 Task: Add an event with the title Casual Webinar: Content Marketing Best Practices, date '2024/03/25', time 8:30 AM to 10:30 AM, logged in from the account softage.10@softage.netand send the event invitation to softage.3@softage.net and softage.4@softage.net. Set a reminder for the event 15 minutes before
Action: Mouse moved to (93, 114)
Screenshot: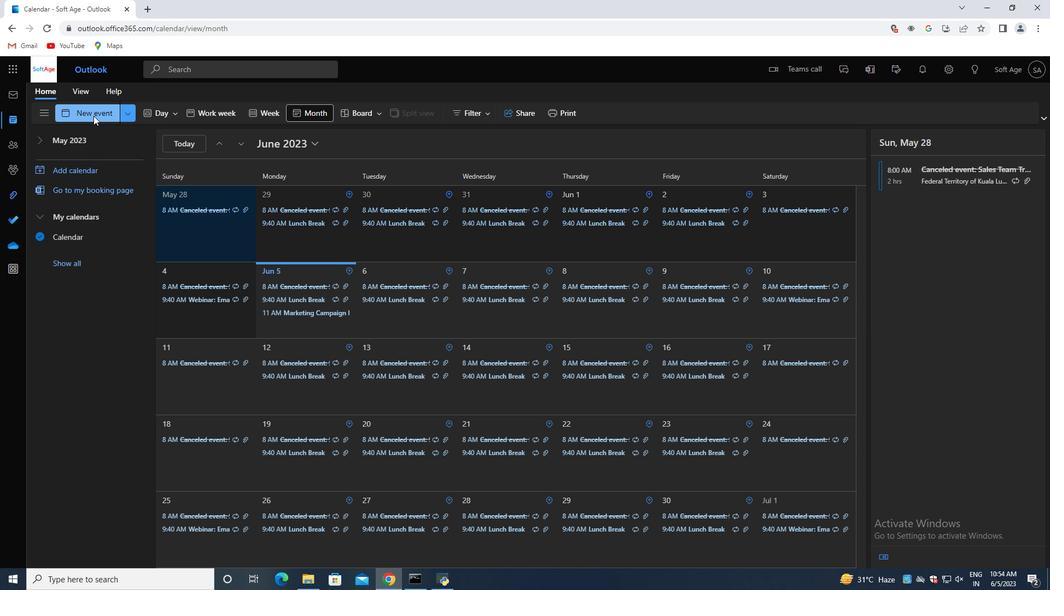 
Action: Mouse pressed left at (93, 114)
Screenshot: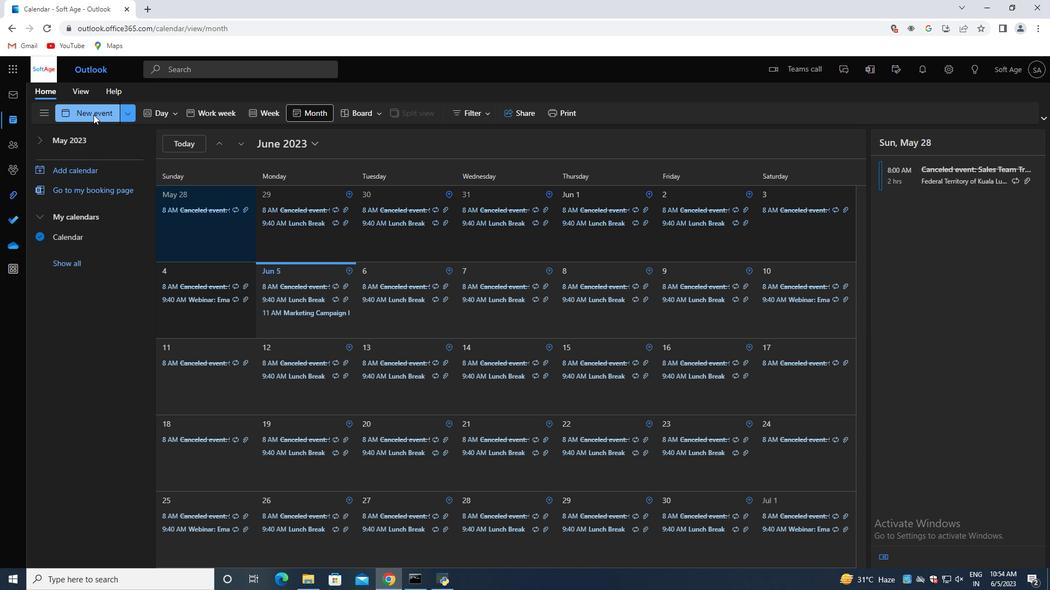 
Action: Mouse moved to (309, 180)
Screenshot: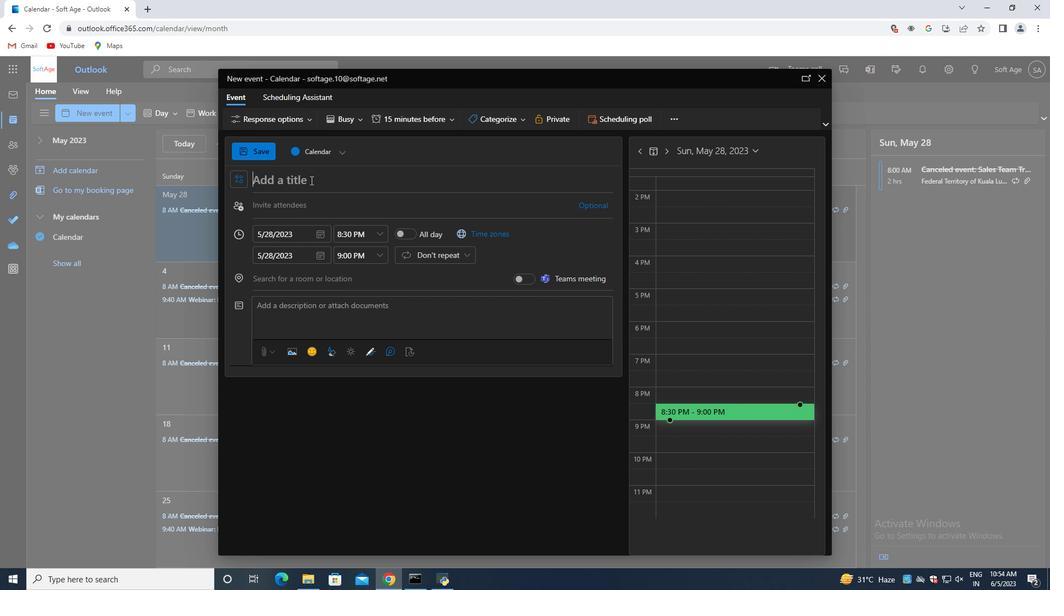 
Action: Mouse pressed left at (309, 180)
Screenshot: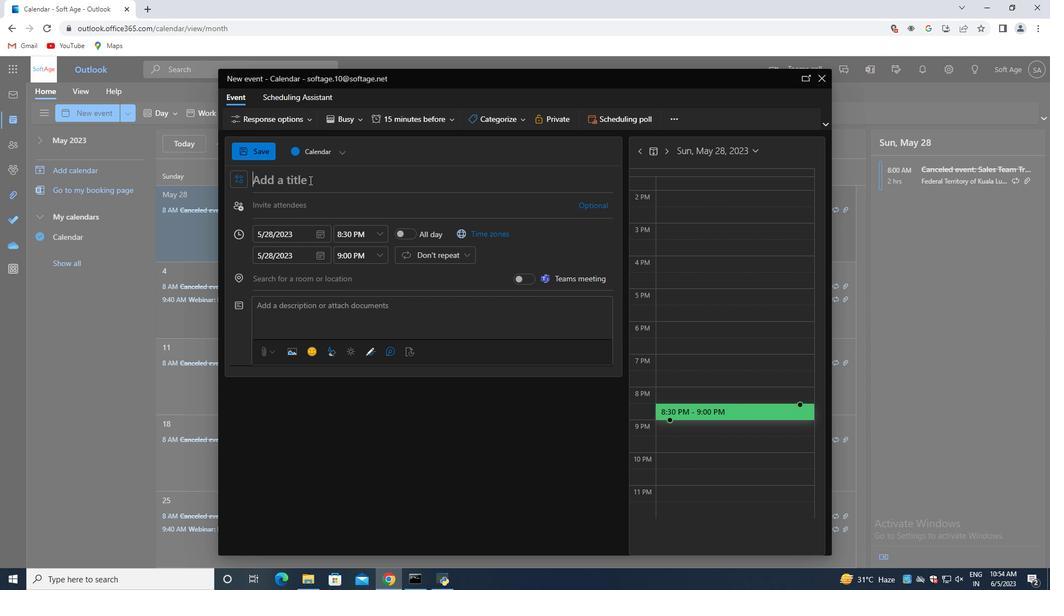 
Action: Key pressed <Key.shift>Casual<Key.space><Key.shift>Webinar<Key.shift_r>:<Key.space><Key.shift>Content<Key.space><Key.shift>Marketing<Key.space><Key.shift>Best<Key.space><Key.shift>Practices
Screenshot: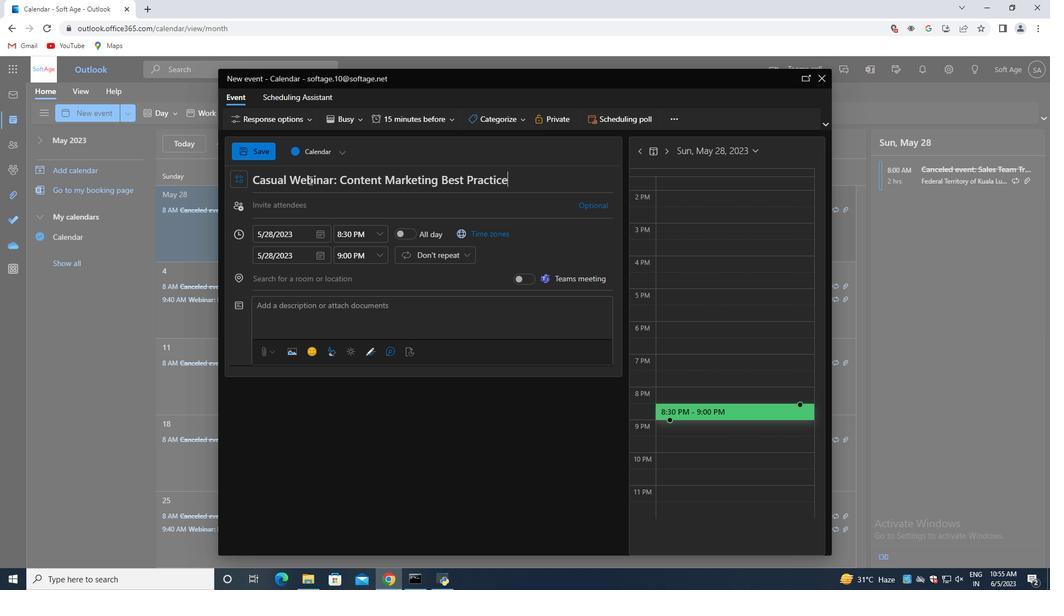 
Action: Mouse moved to (322, 233)
Screenshot: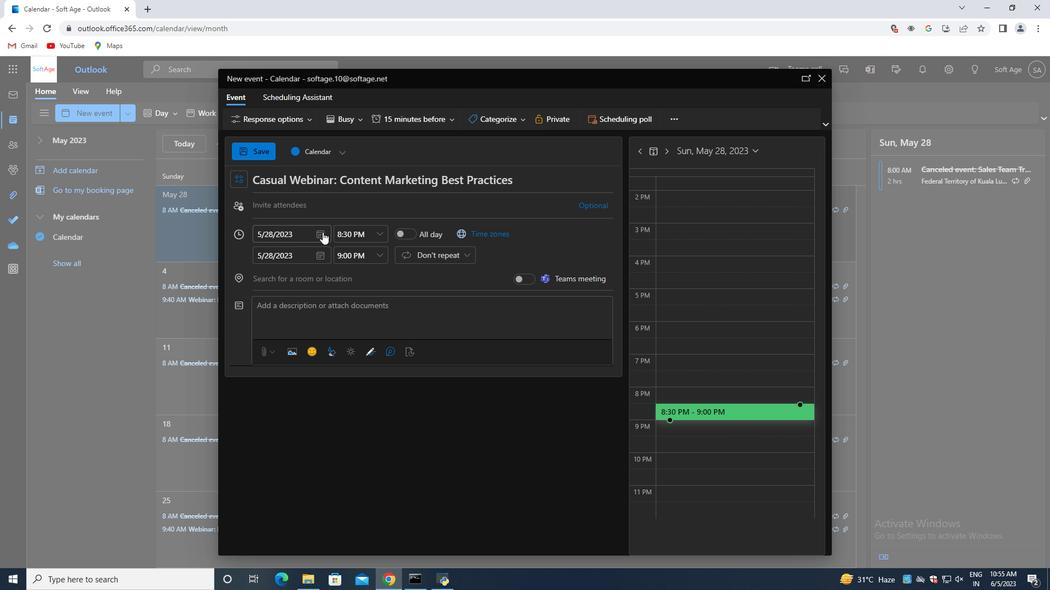 
Action: Mouse pressed left at (322, 233)
Screenshot: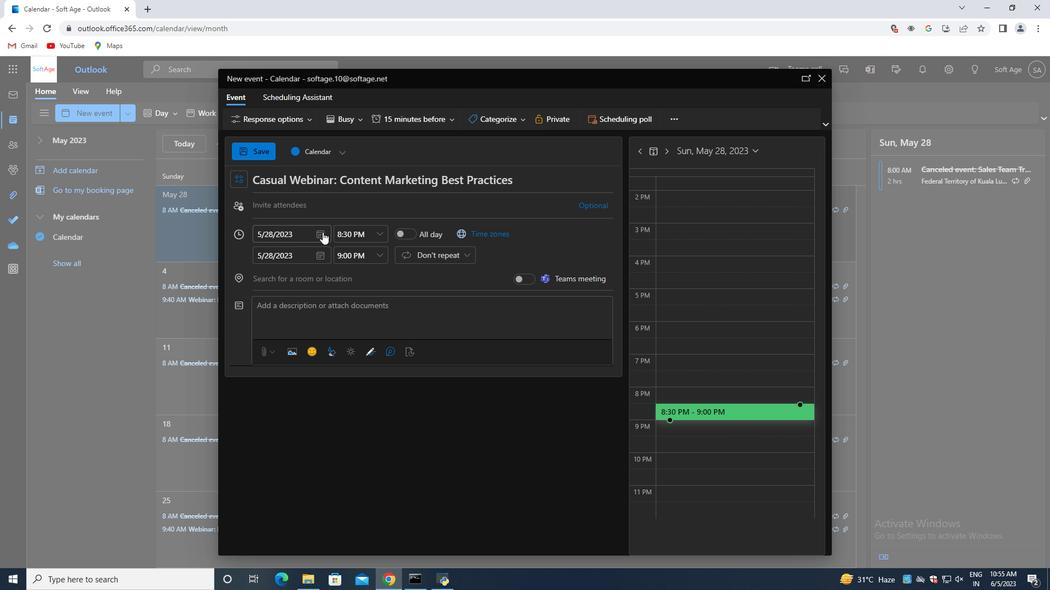 
Action: Mouse moved to (354, 258)
Screenshot: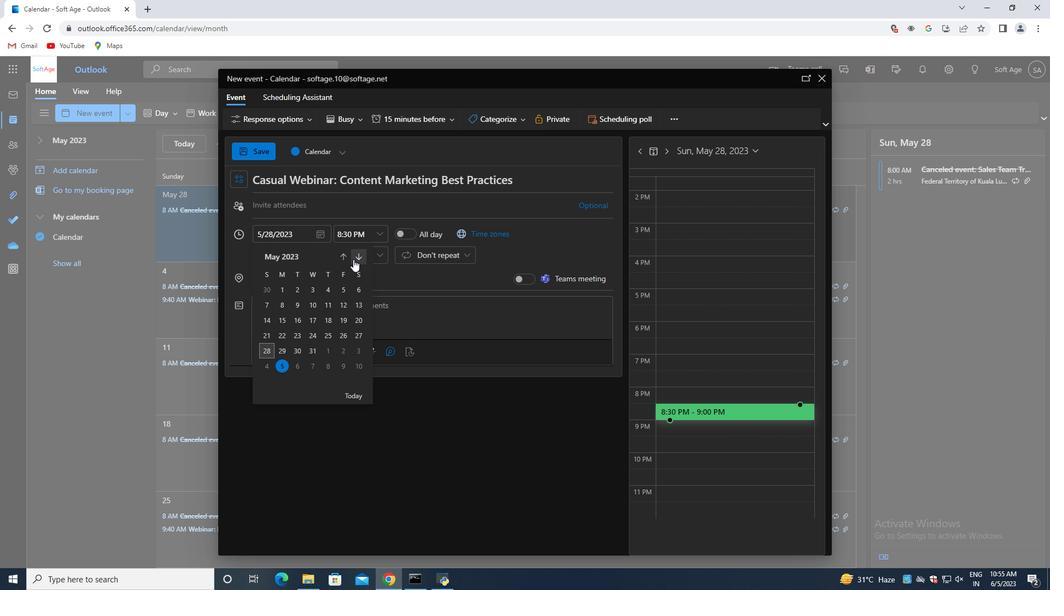 
Action: Mouse pressed left at (354, 258)
Screenshot: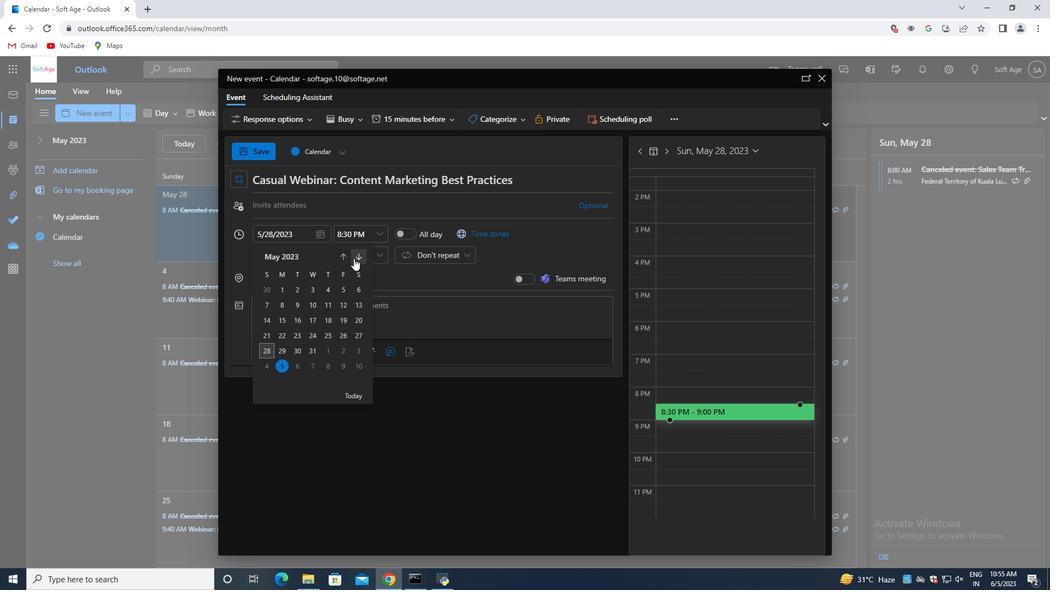 
Action: Mouse moved to (354, 257)
Screenshot: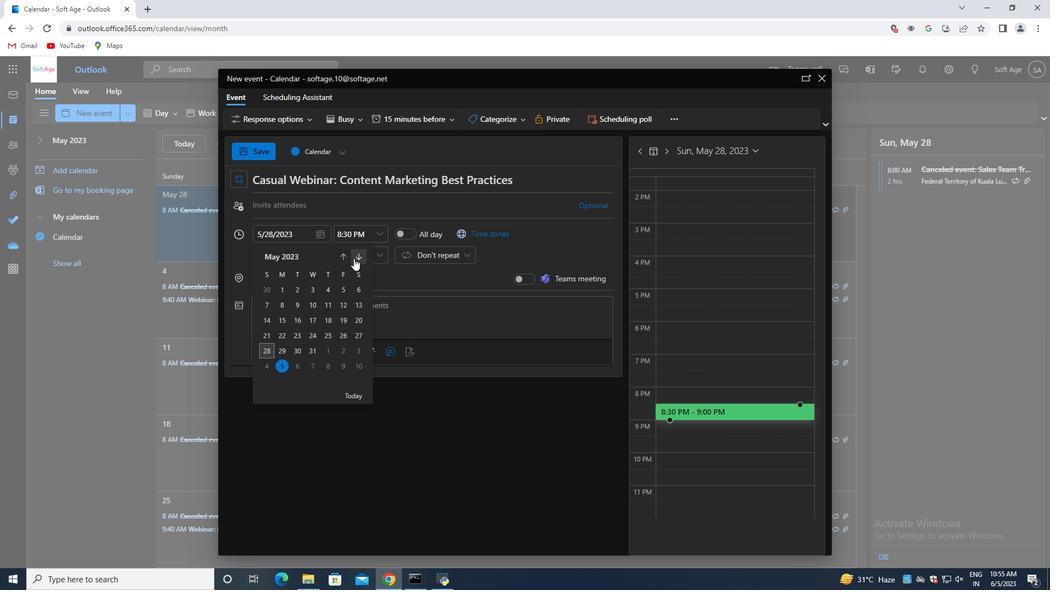 
Action: Mouse pressed left at (354, 257)
Screenshot: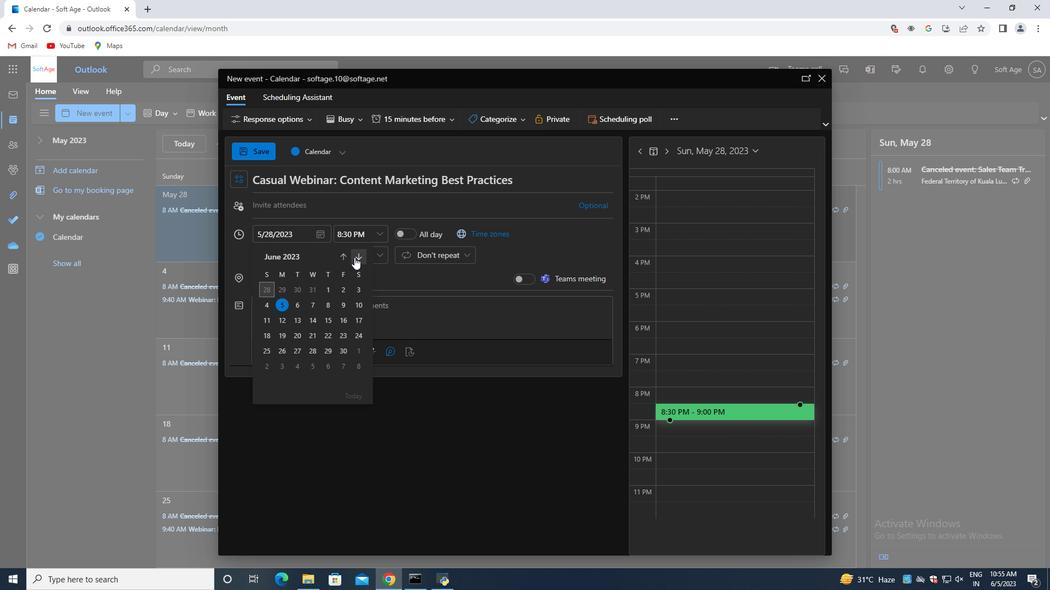 
Action: Mouse pressed left at (354, 257)
Screenshot: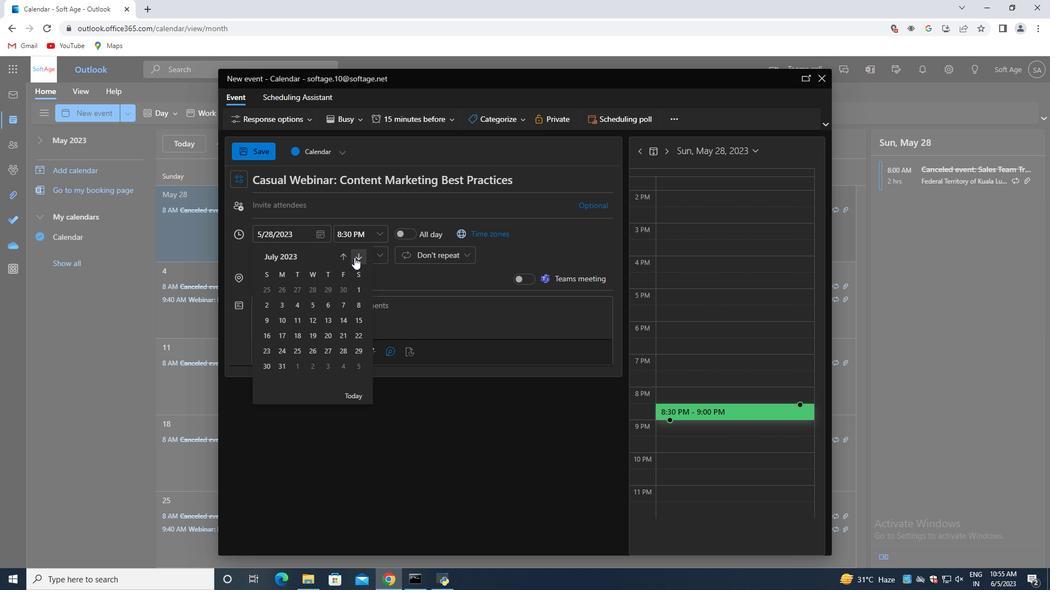 
Action: Mouse pressed left at (354, 257)
Screenshot: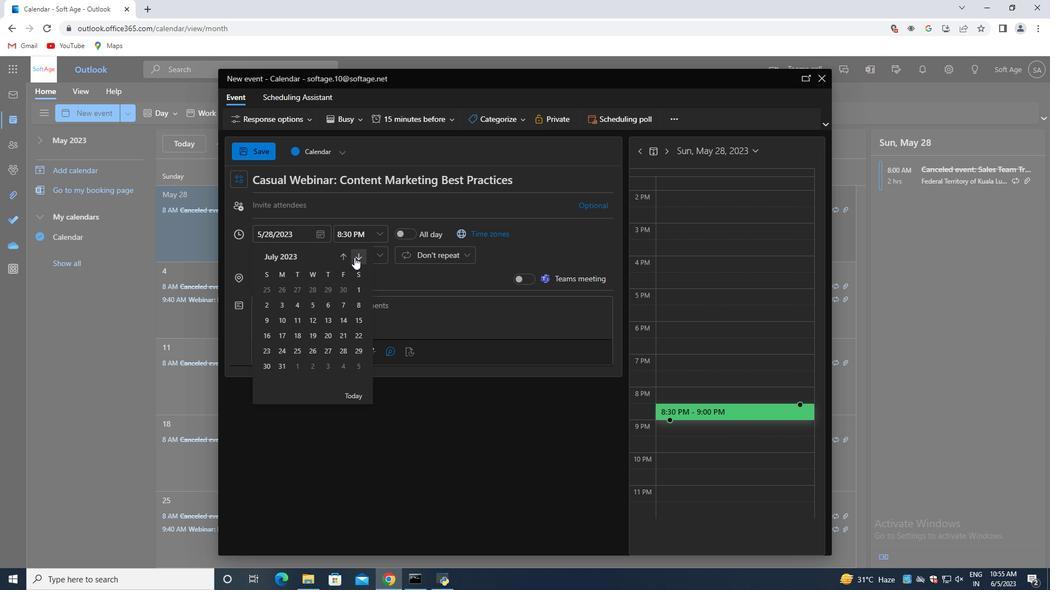 
Action: Mouse pressed left at (354, 257)
Screenshot: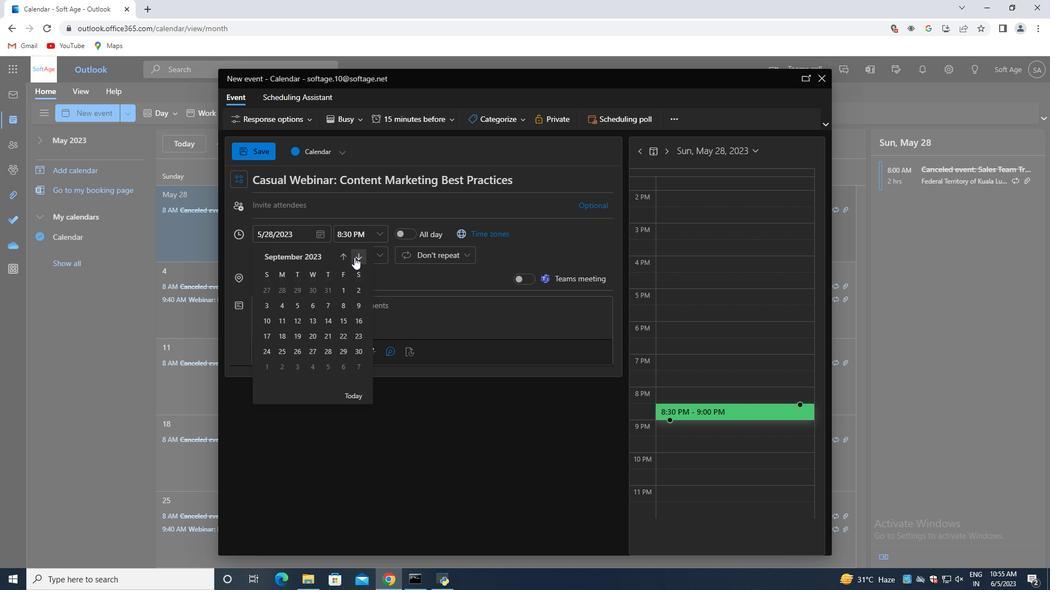 
Action: Mouse pressed left at (354, 257)
Screenshot: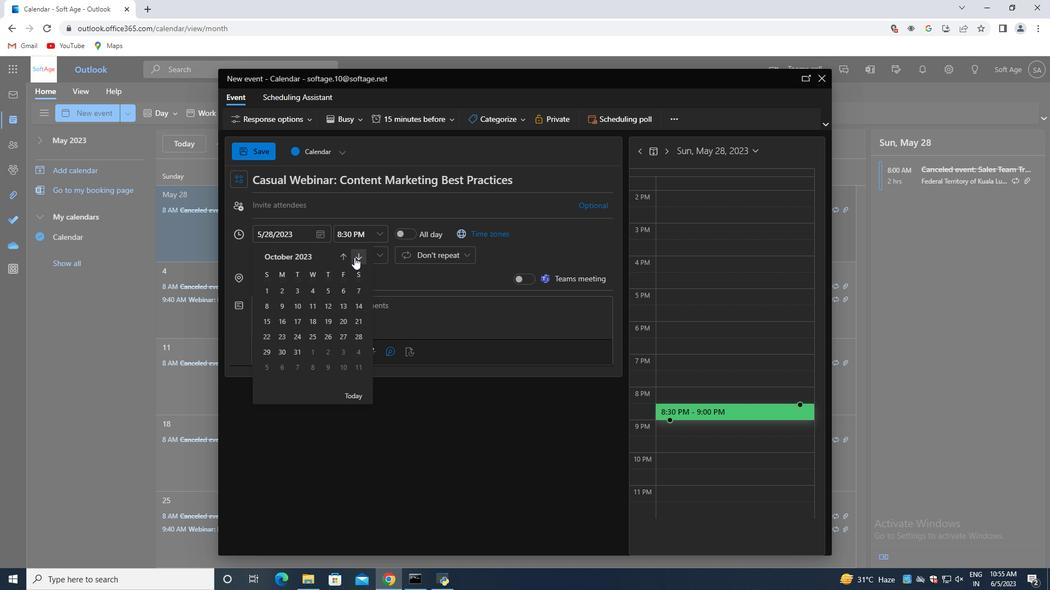 
Action: Mouse pressed left at (354, 257)
Screenshot: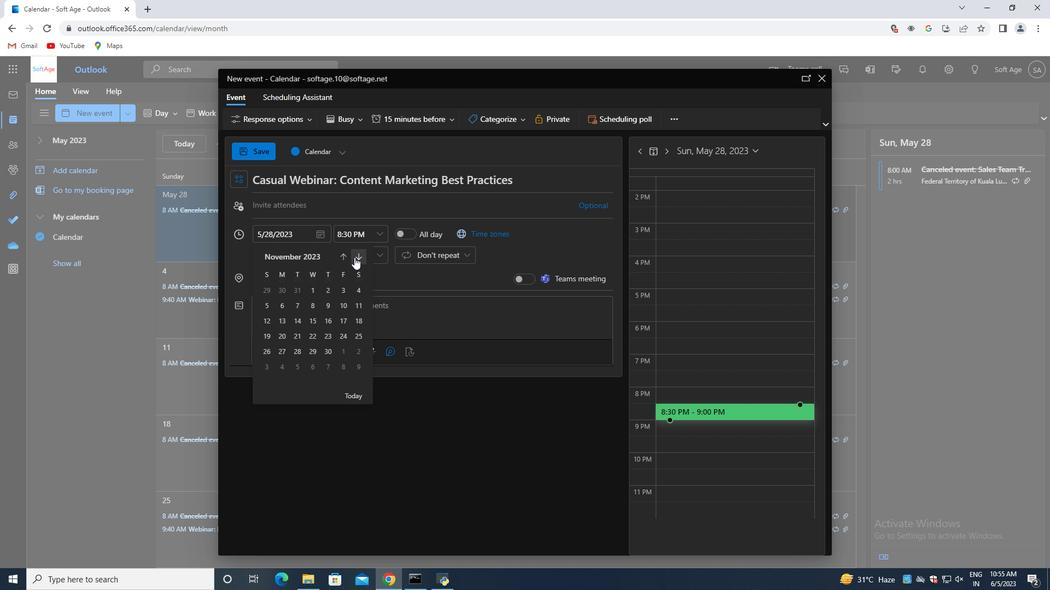
Action: Mouse pressed left at (354, 257)
Screenshot: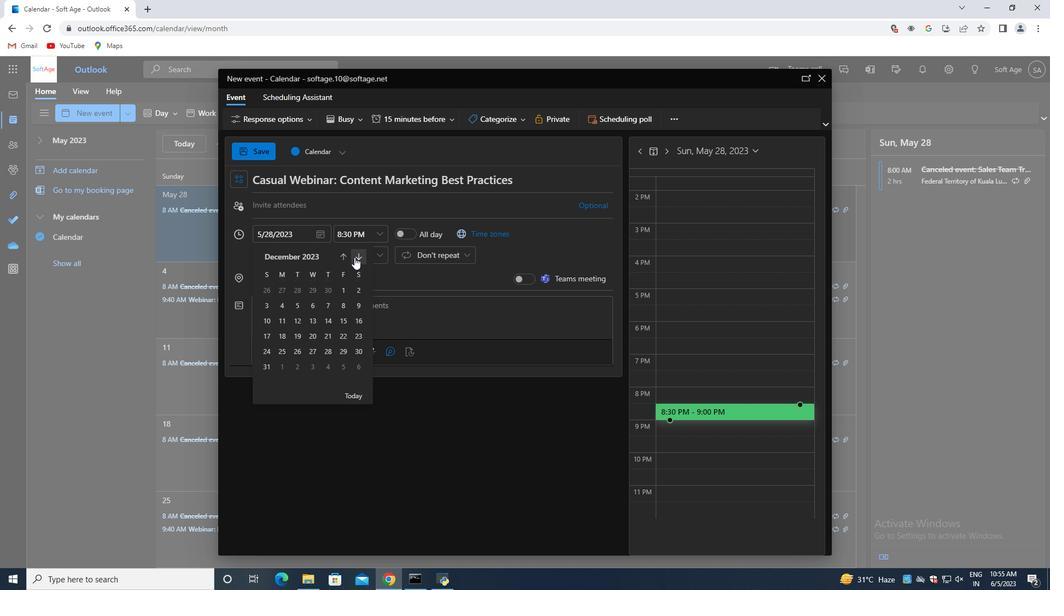 
Action: Mouse pressed left at (354, 257)
Screenshot: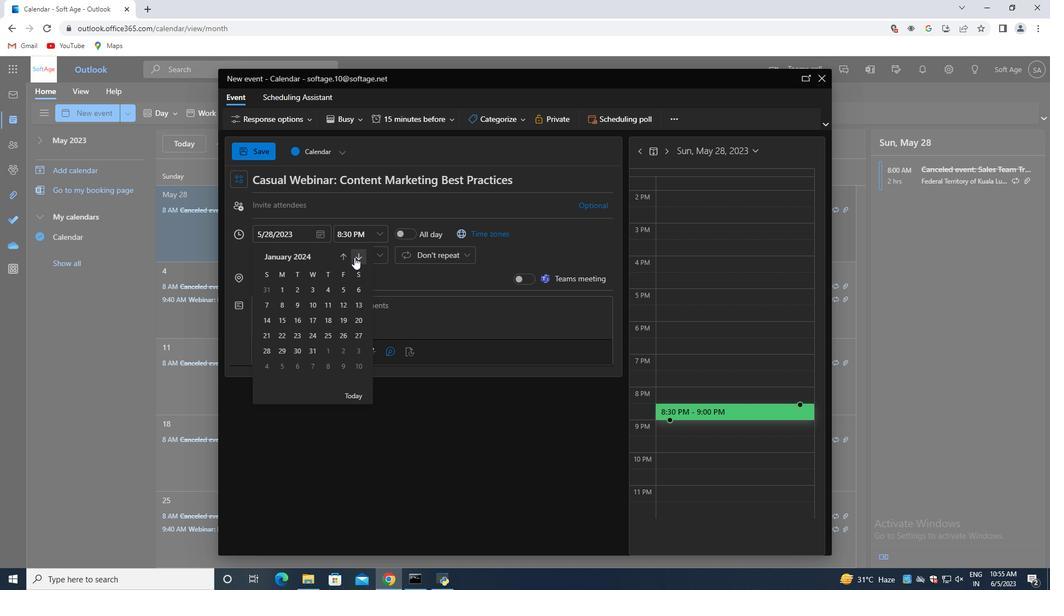 
Action: Mouse pressed left at (354, 257)
Screenshot: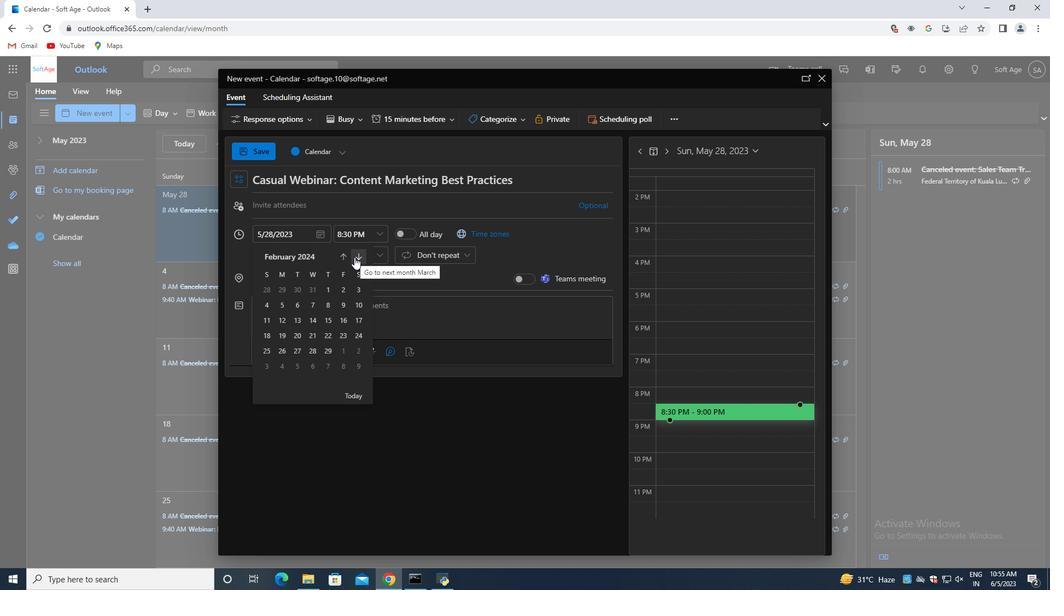 
Action: Mouse moved to (281, 350)
Screenshot: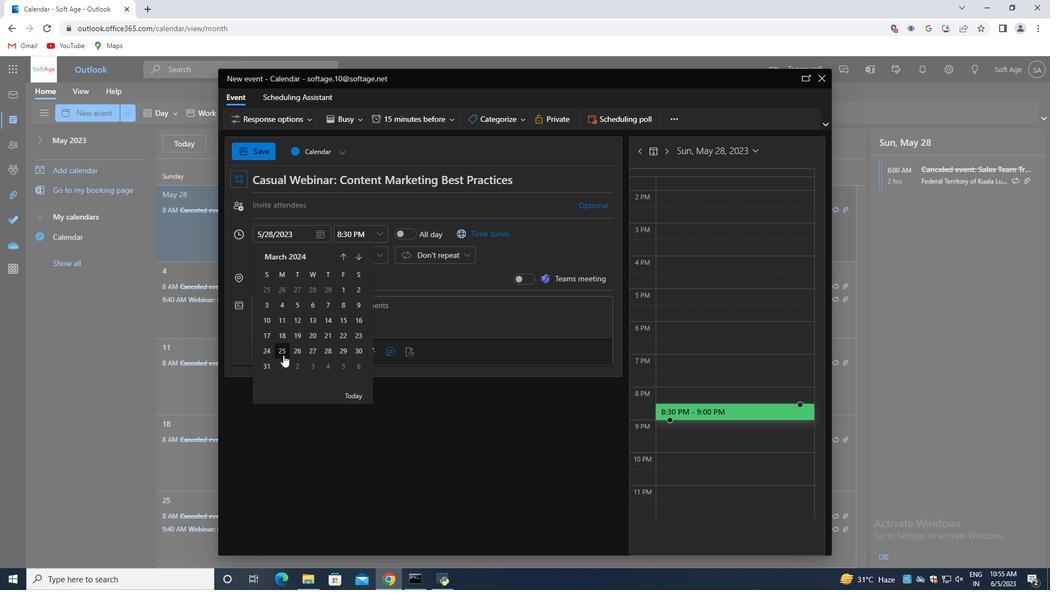 
Action: Mouse pressed left at (281, 350)
Screenshot: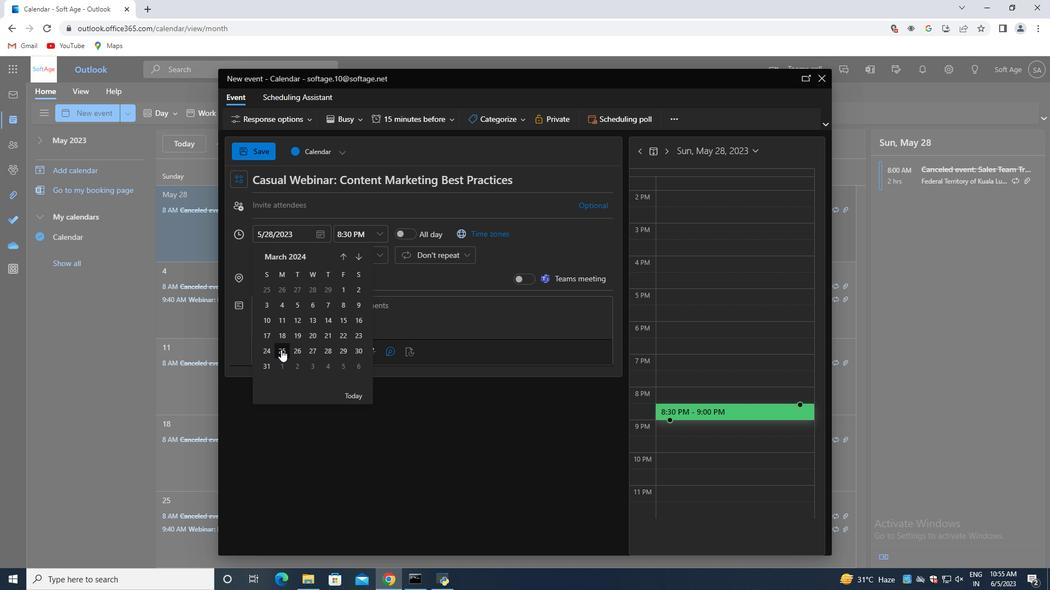 
Action: Mouse moved to (382, 237)
Screenshot: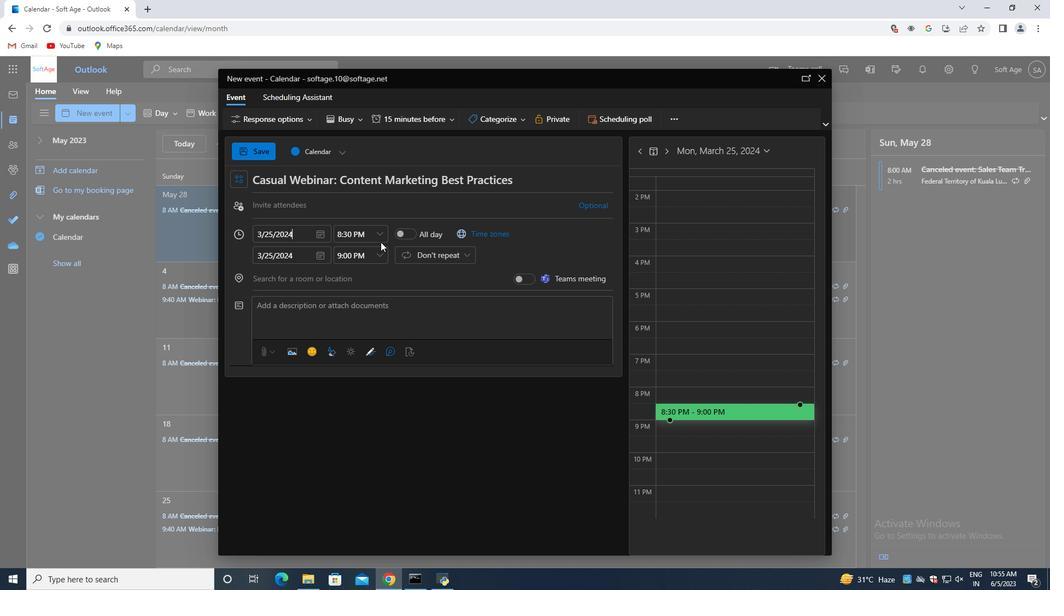 
Action: Mouse pressed left at (382, 237)
Screenshot: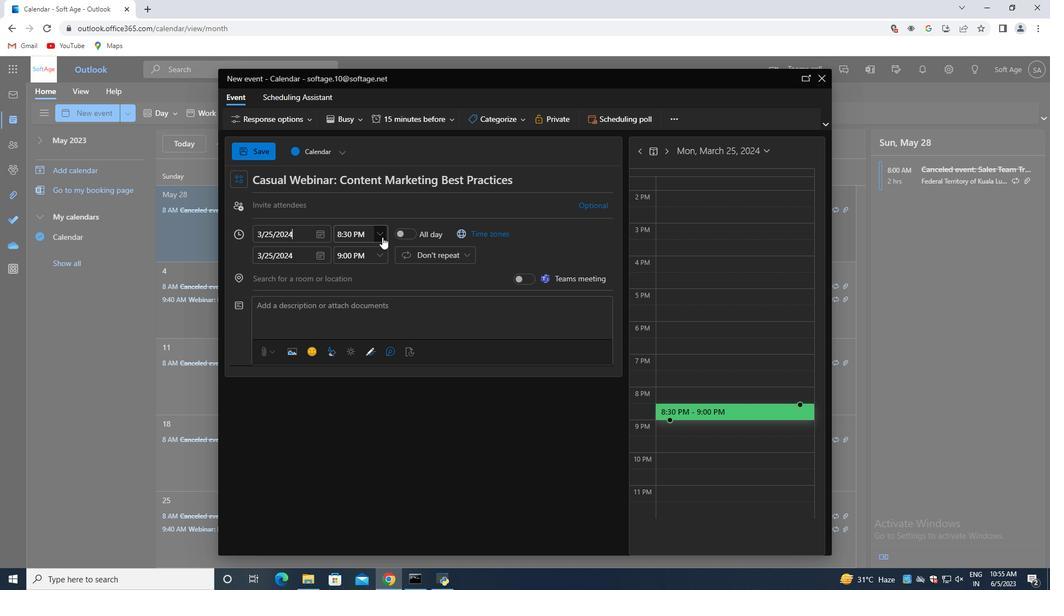
Action: Mouse moved to (357, 284)
Screenshot: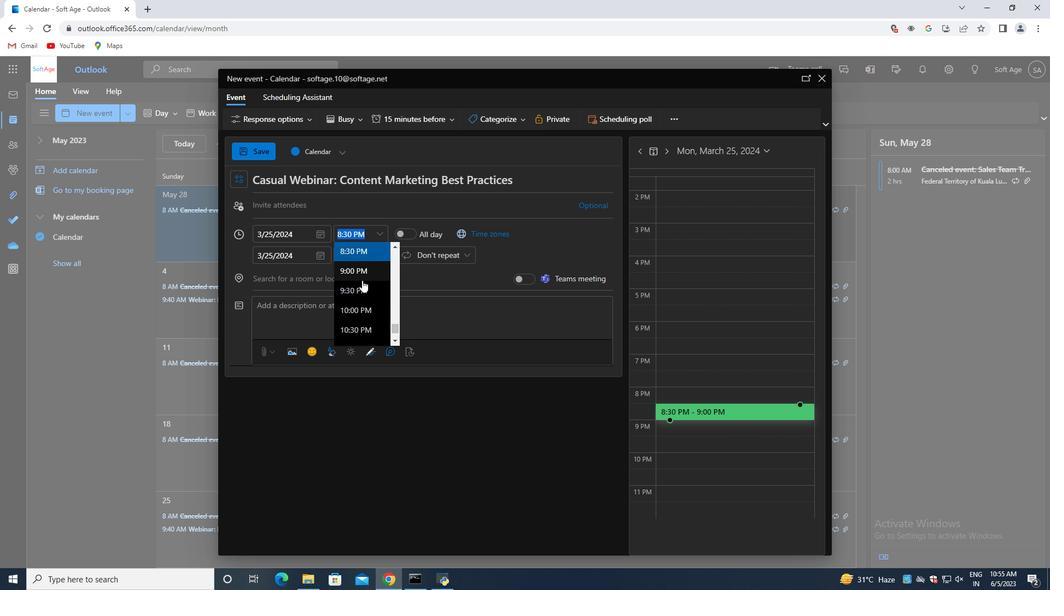 
Action: Mouse scrolled (357, 285) with delta (0, 0)
Screenshot: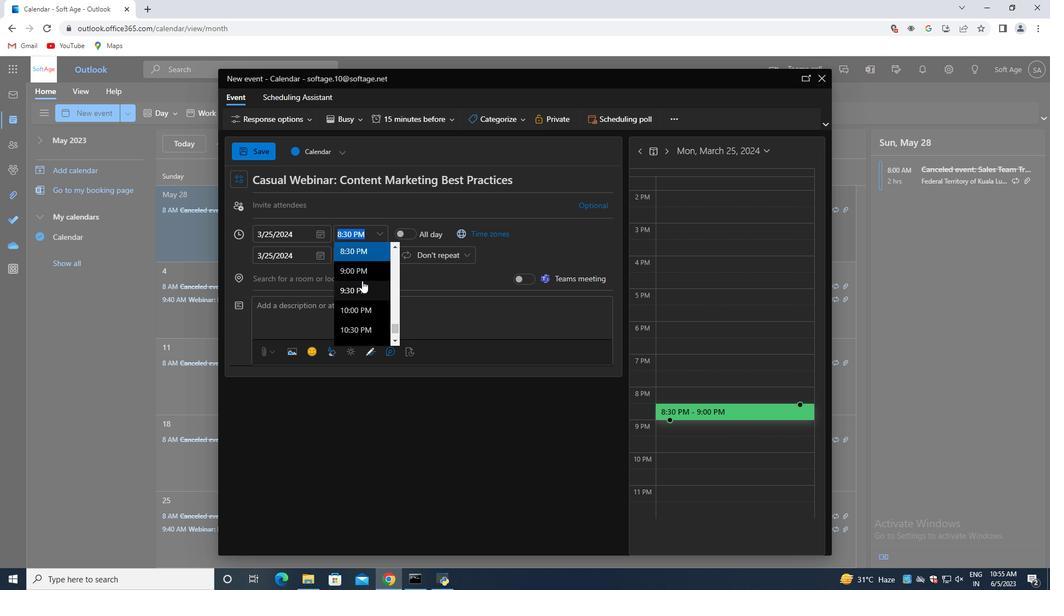 
Action: Mouse scrolled (357, 285) with delta (0, 0)
Screenshot: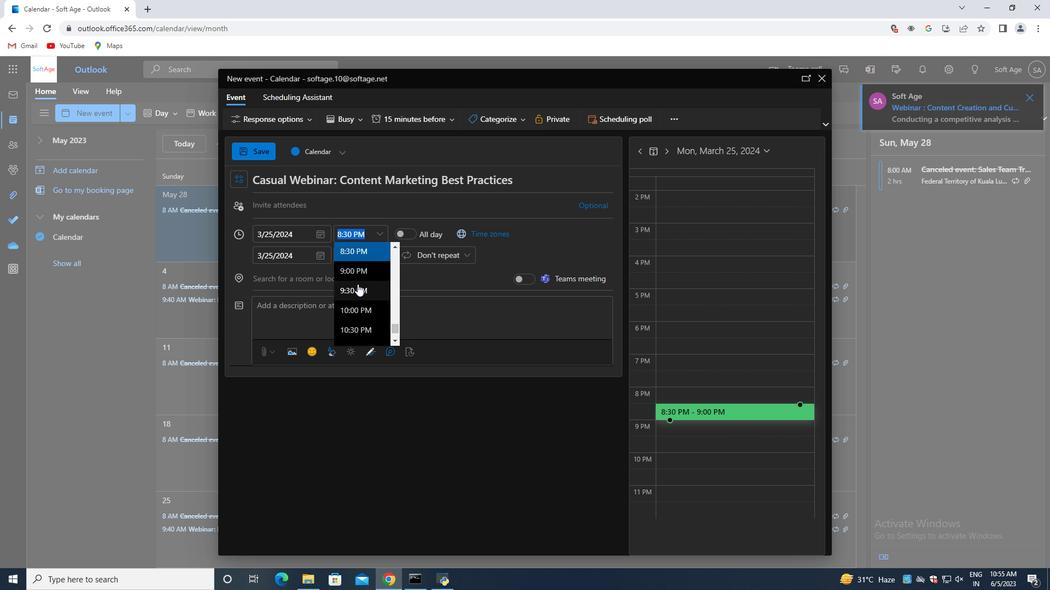 
Action: Mouse scrolled (357, 285) with delta (0, 0)
Screenshot: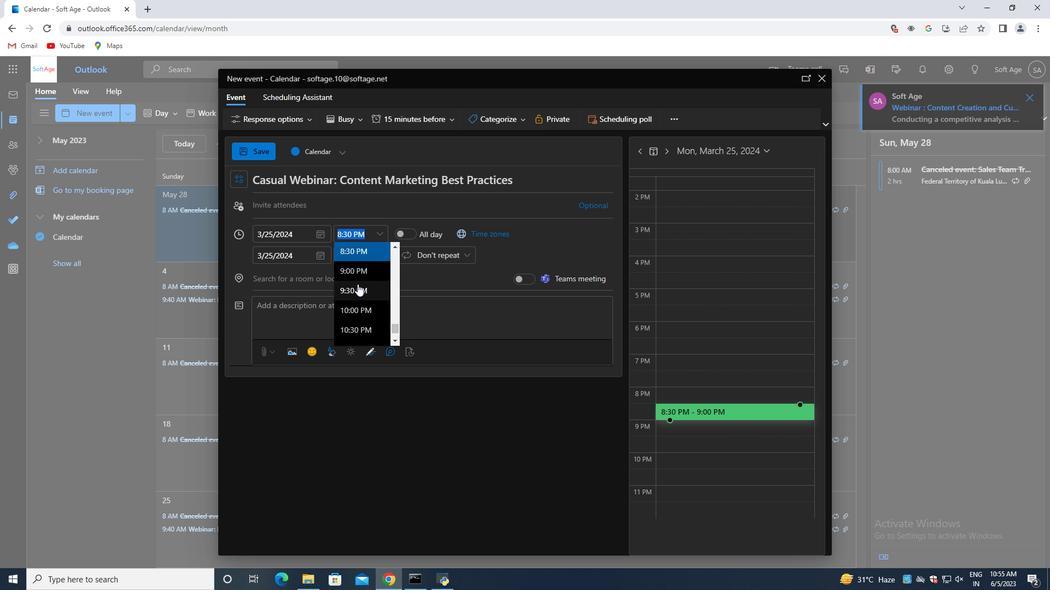 
Action: Mouse scrolled (357, 285) with delta (0, 0)
Screenshot: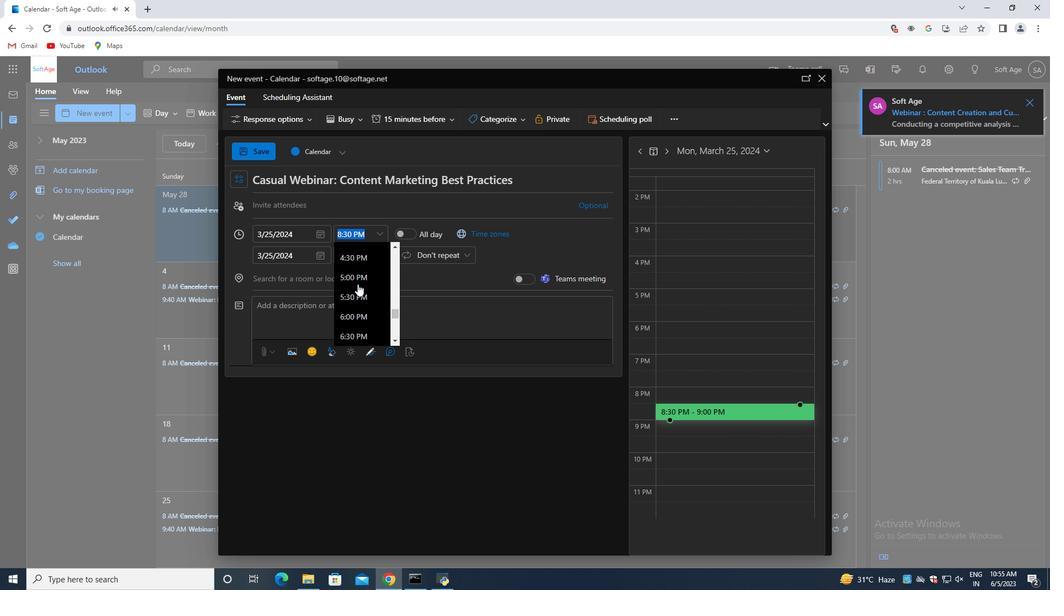 
Action: Mouse scrolled (357, 285) with delta (0, 0)
Screenshot: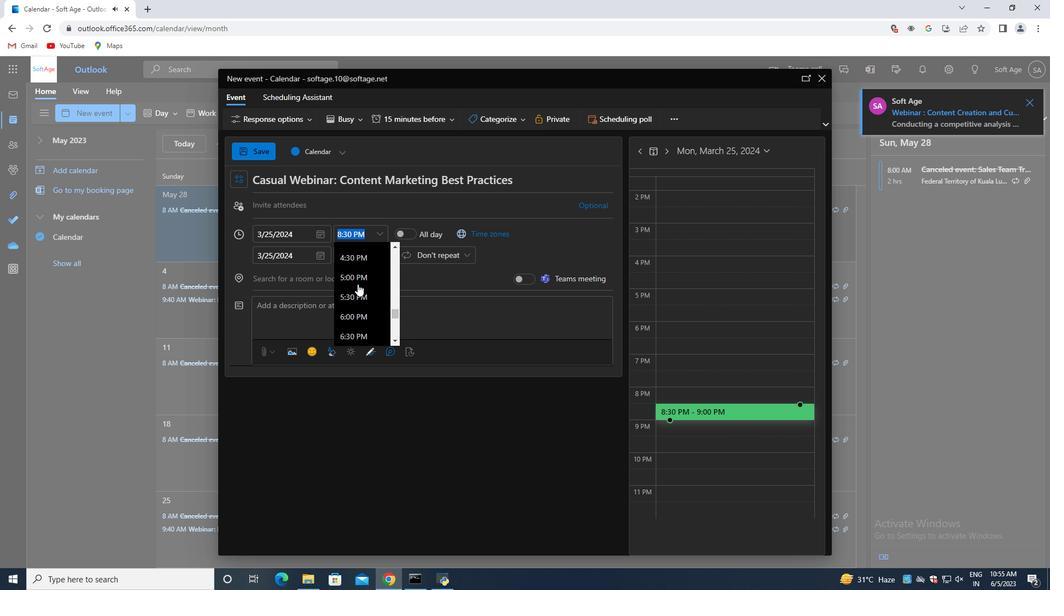 
Action: Mouse scrolled (357, 285) with delta (0, 0)
Screenshot: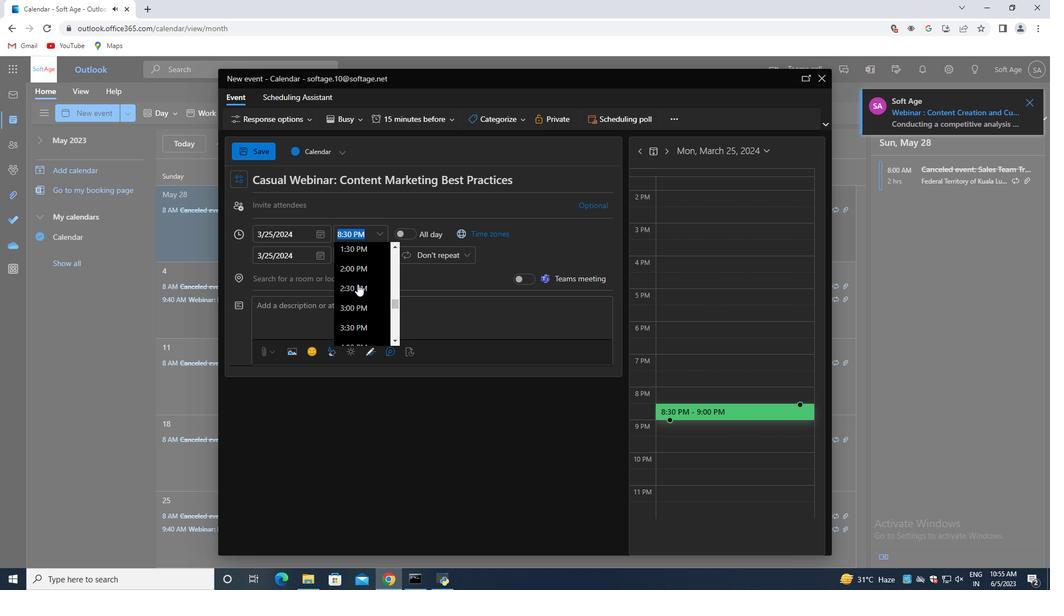 
Action: Mouse scrolled (357, 285) with delta (0, 0)
Screenshot: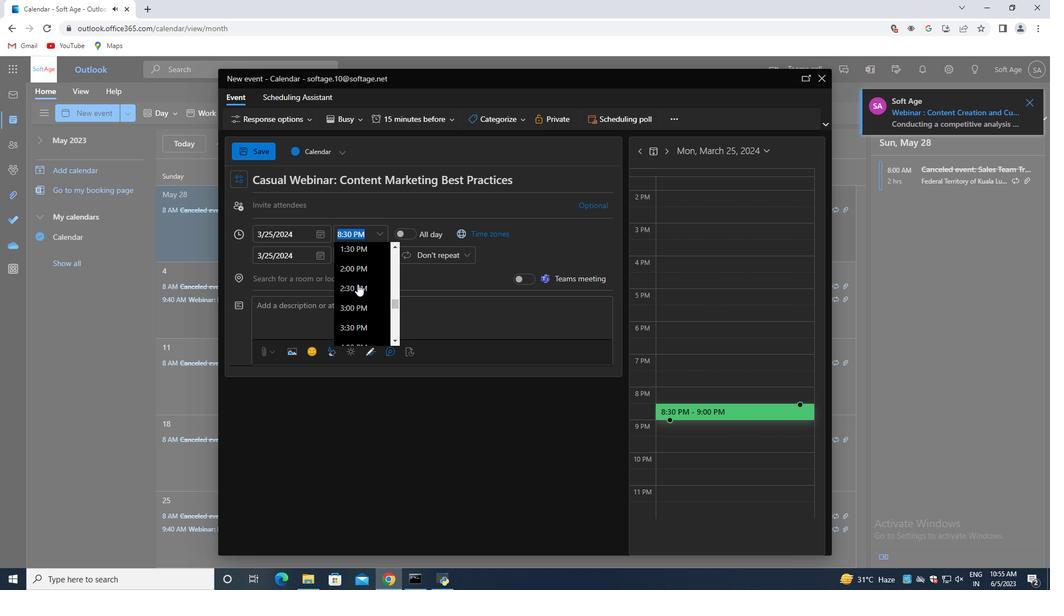 
Action: Mouse scrolled (357, 285) with delta (0, 0)
Screenshot: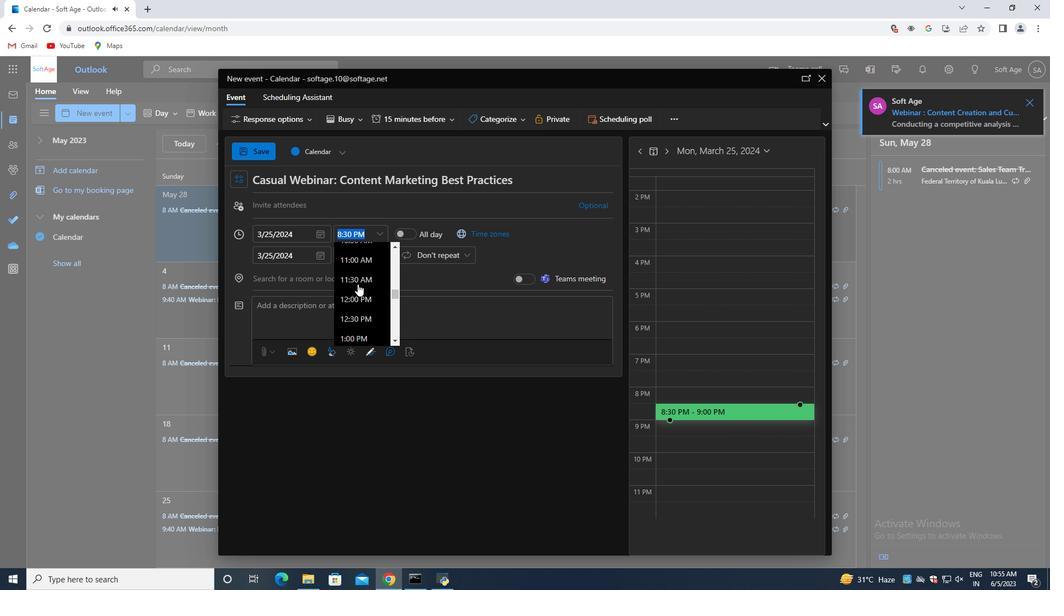 
Action: Mouse scrolled (357, 285) with delta (0, 0)
Screenshot: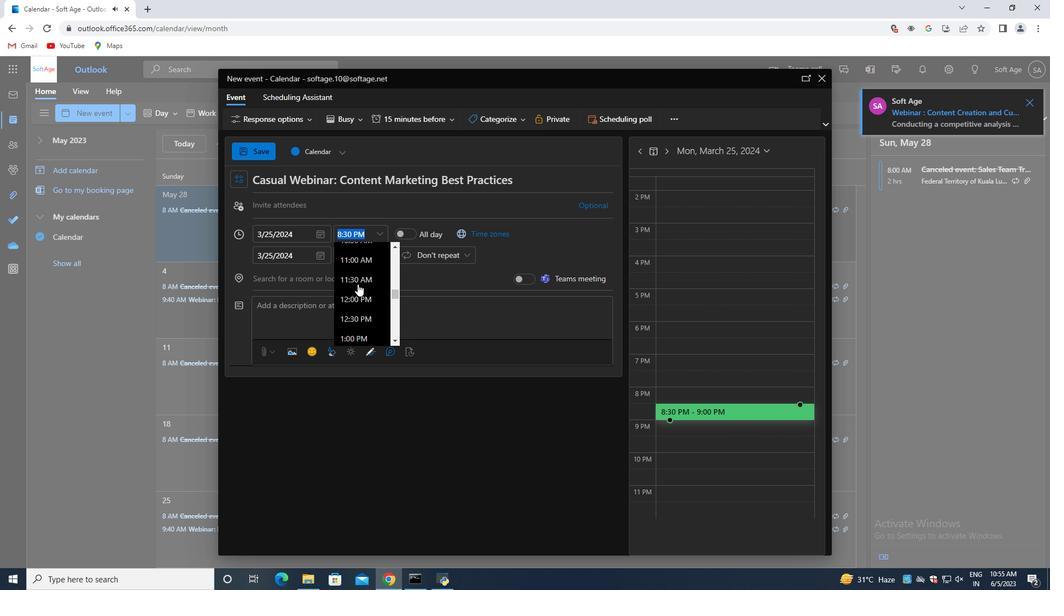 
Action: Mouse scrolled (357, 285) with delta (0, 0)
Screenshot: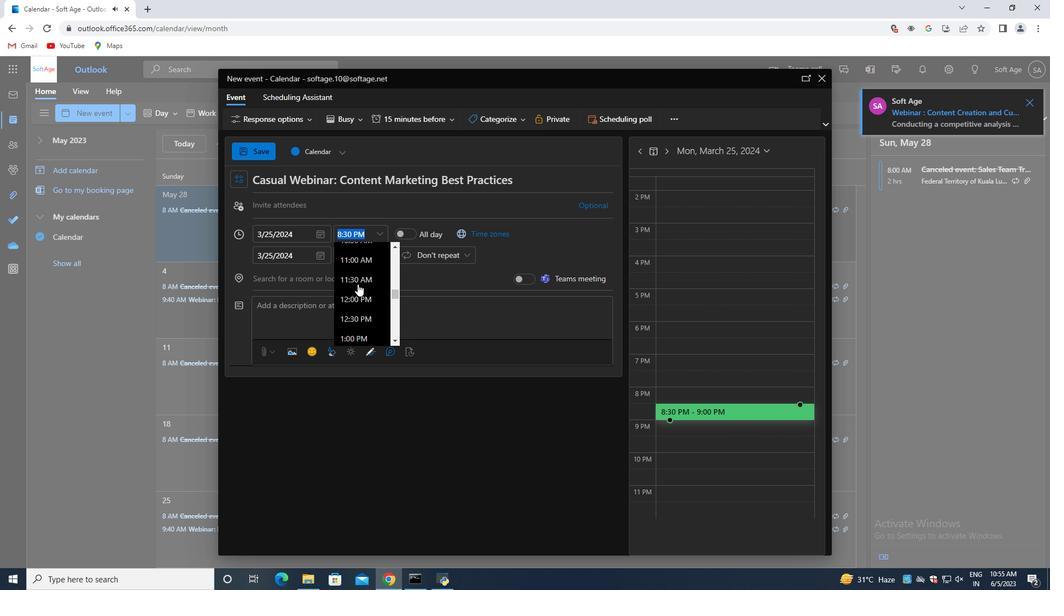 
Action: Mouse scrolled (357, 285) with delta (0, 0)
Screenshot: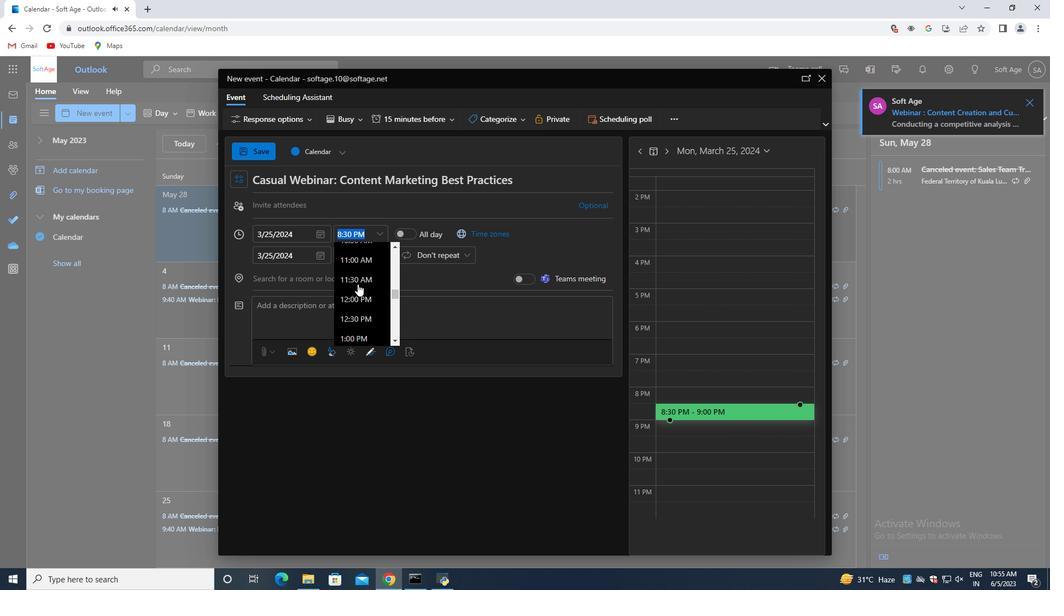 
Action: Mouse moved to (355, 292)
Screenshot: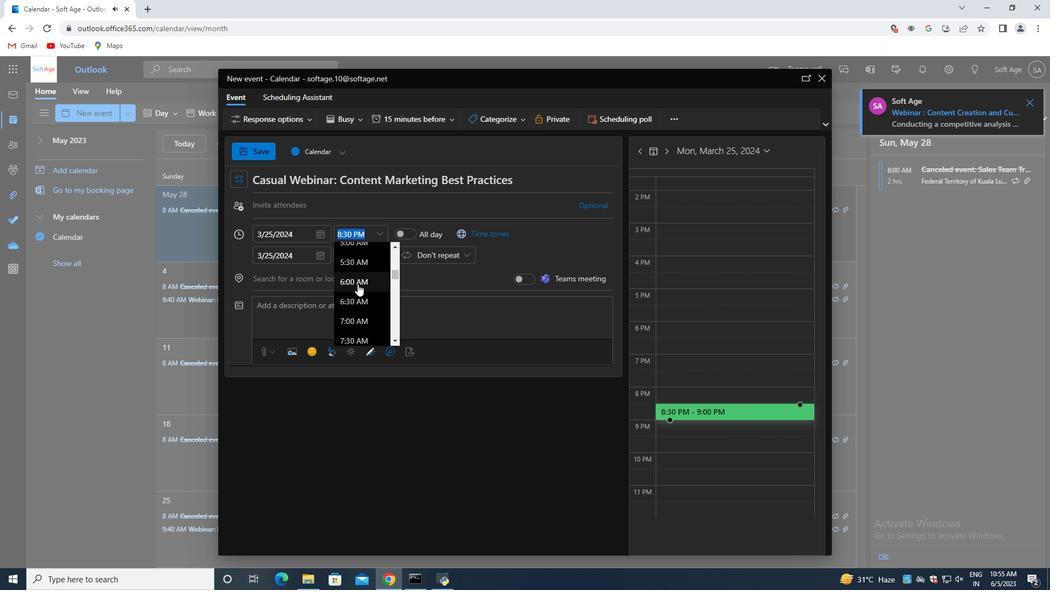 
Action: Mouse scrolled (355, 289) with delta (0, 0)
Screenshot: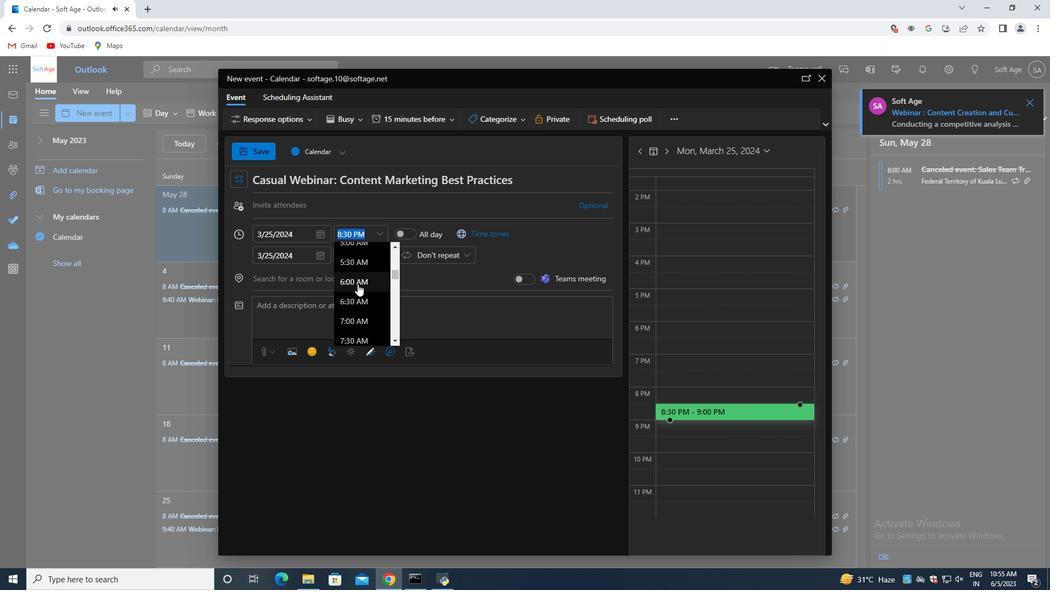 
Action: Mouse moved to (354, 293)
Screenshot: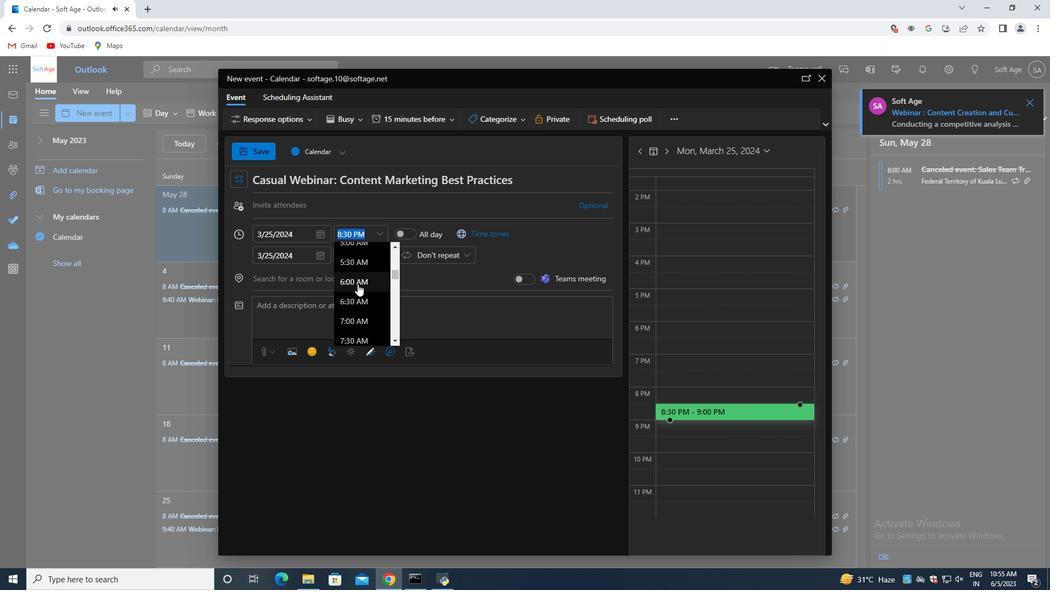 
Action: Mouse scrolled (354, 293) with delta (0, 0)
Screenshot: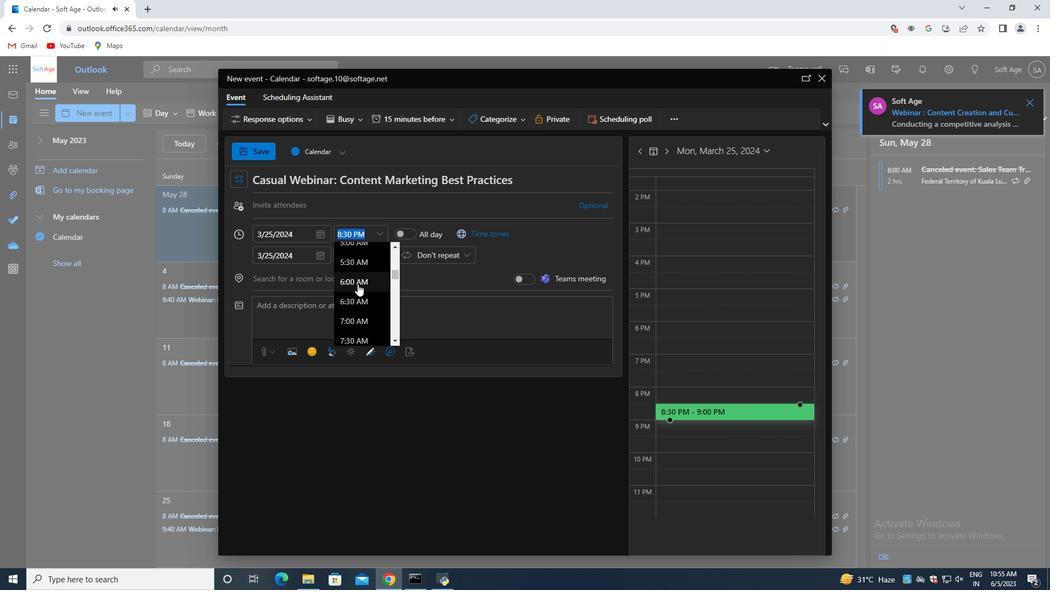 
Action: Mouse moved to (349, 270)
Screenshot: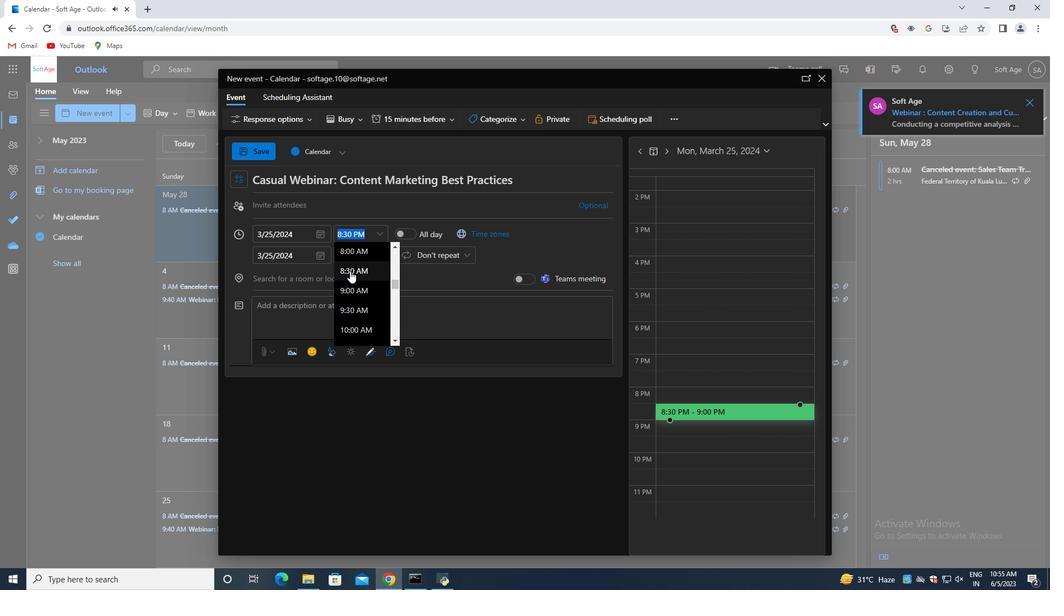 
Action: Mouse pressed left at (349, 270)
Screenshot: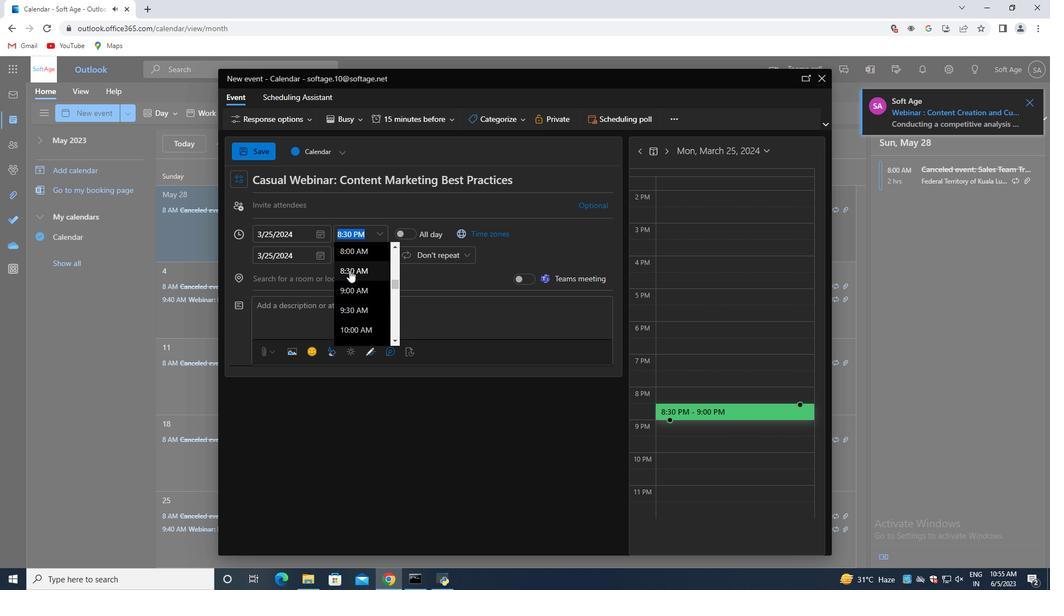 
Action: Mouse moved to (385, 253)
Screenshot: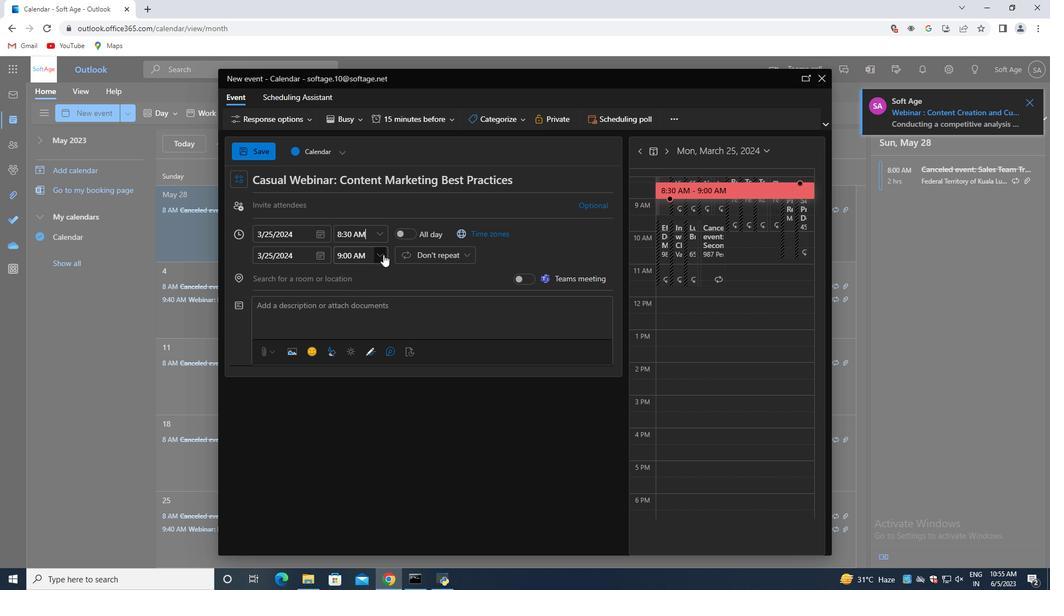 
Action: Mouse pressed left at (385, 253)
Screenshot: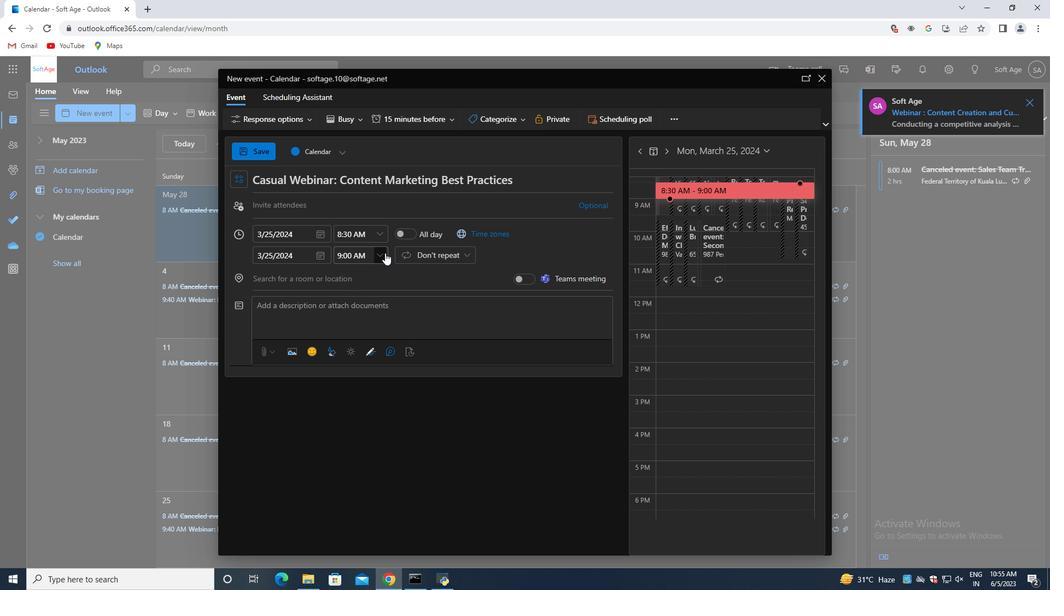 
Action: Mouse moved to (377, 332)
Screenshot: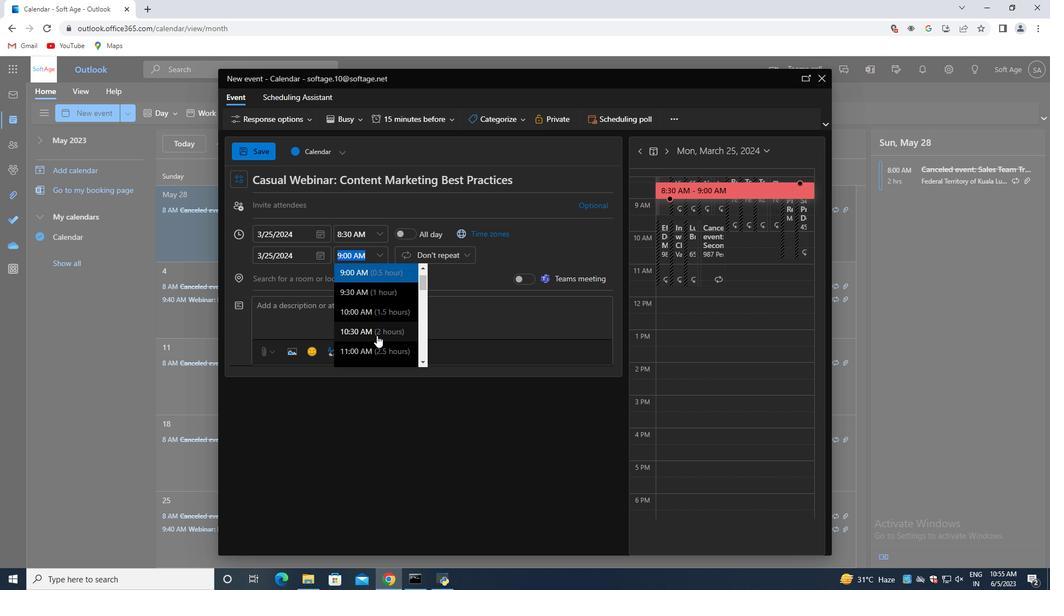 
Action: Mouse pressed left at (377, 332)
Screenshot: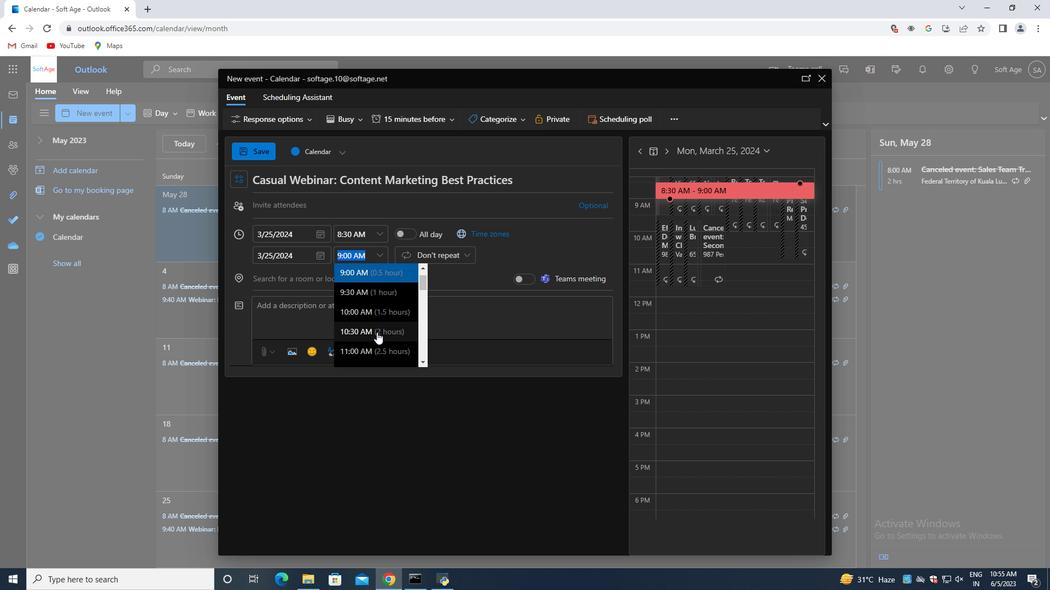 
Action: Mouse moved to (321, 207)
Screenshot: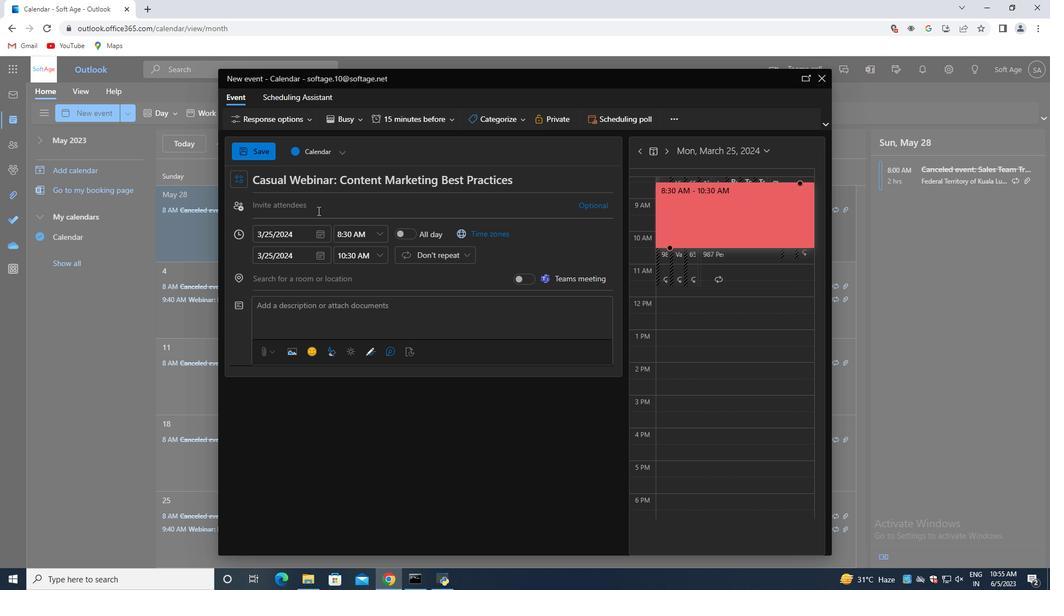 
Action: Mouse pressed left at (321, 207)
Screenshot: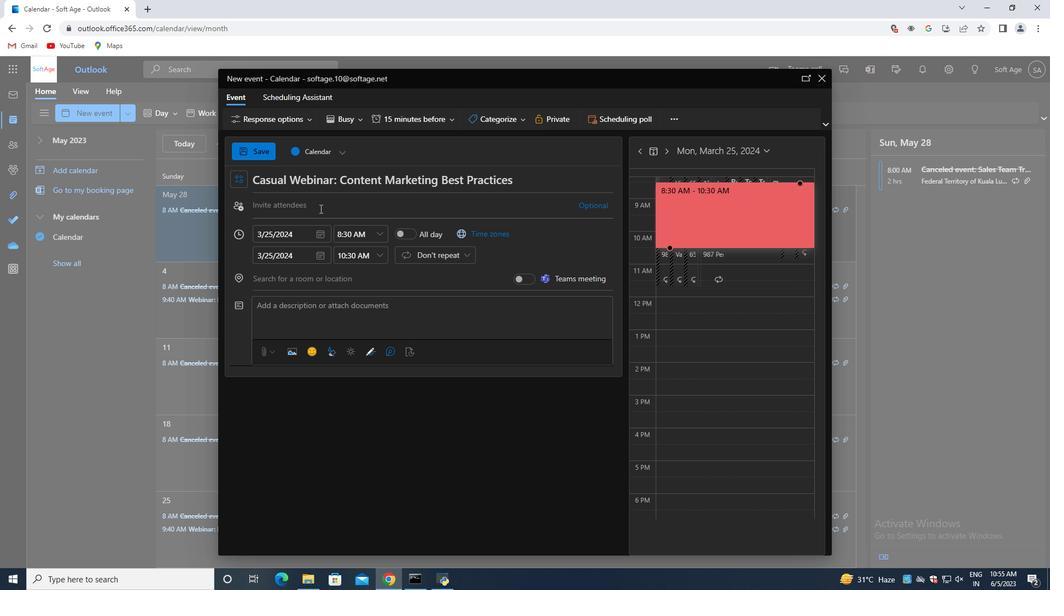 
Action: Key pressed softage.3<Key.shift>@softage.net<Key.enter>softage.4<Key.shift>@softage.net<Key.enter>
Screenshot: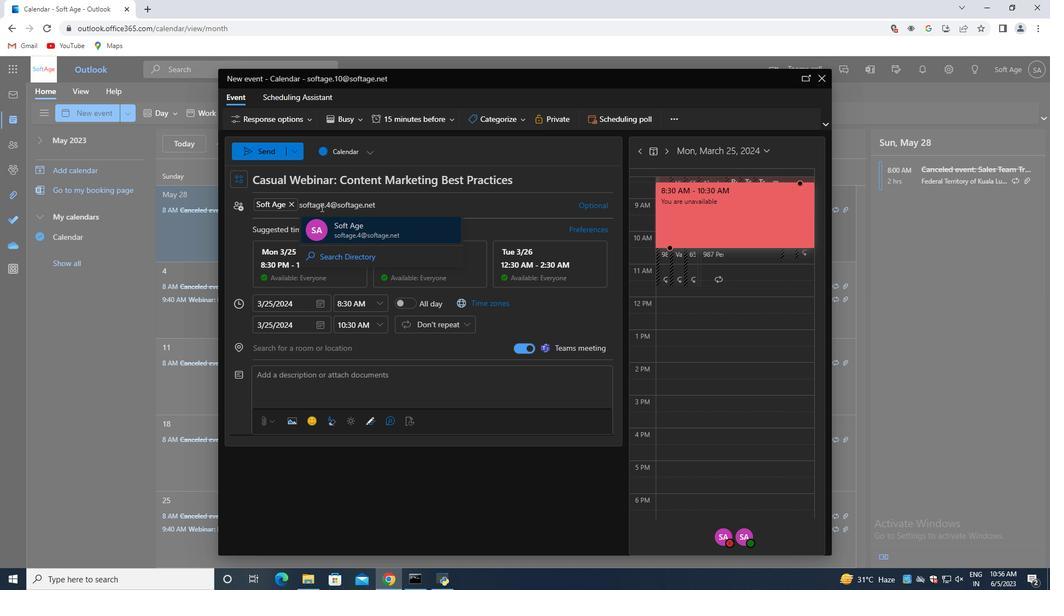 
Action: Mouse moved to (406, 120)
Screenshot: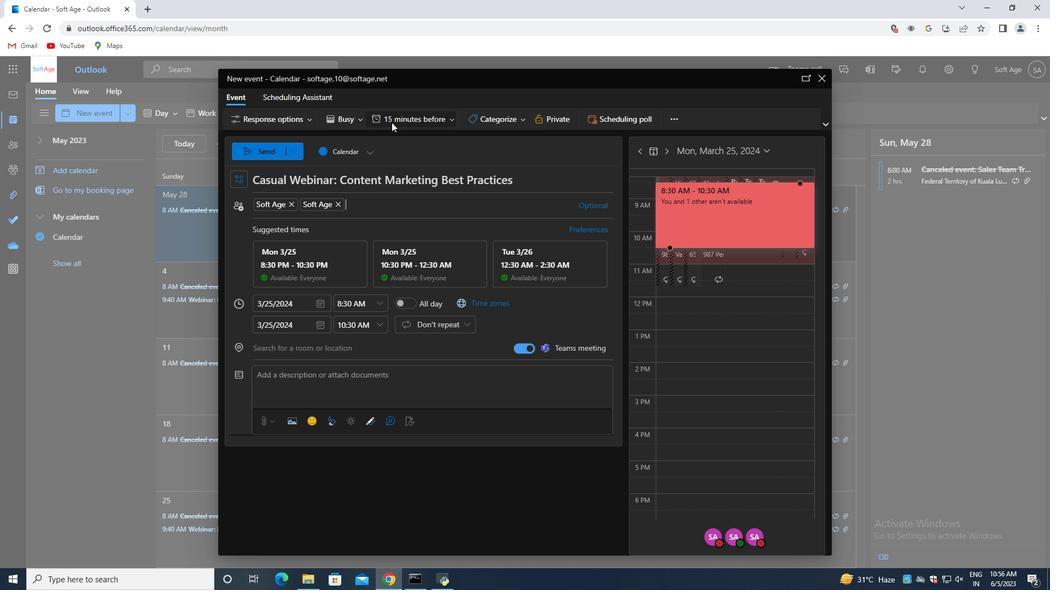 
Action: Mouse pressed left at (406, 120)
Screenshot: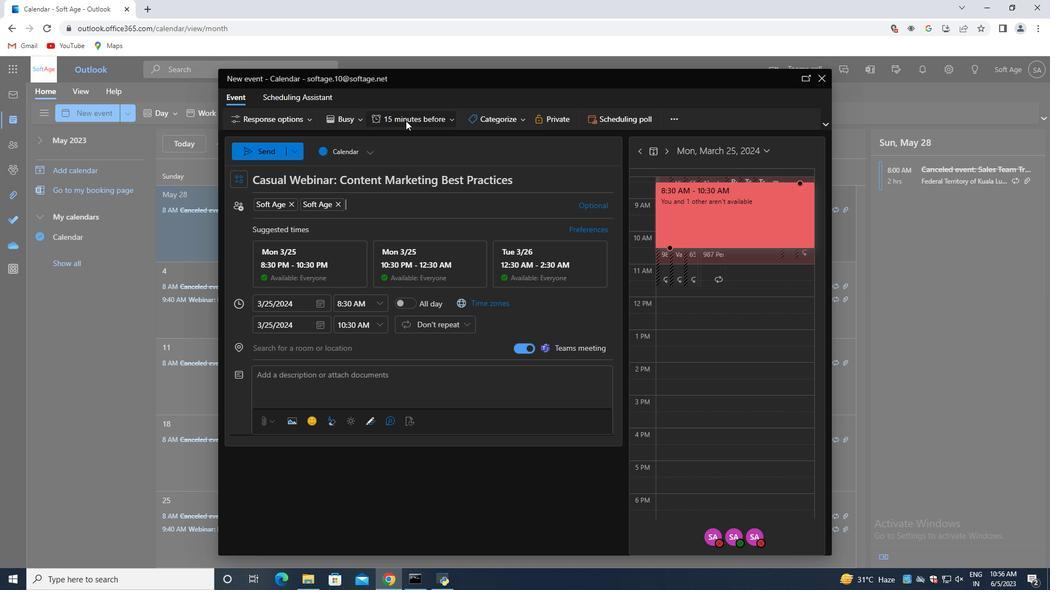
Action: Mouse moved to (418, 200)
Screenshot: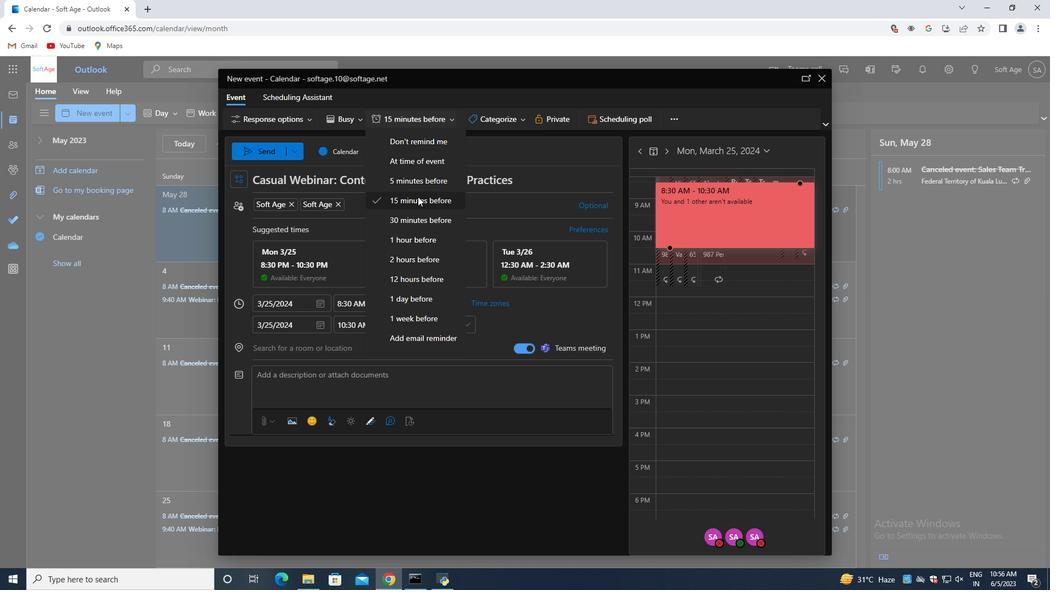 
Action: Mouse pressed left at (418, 200)
Screenshot: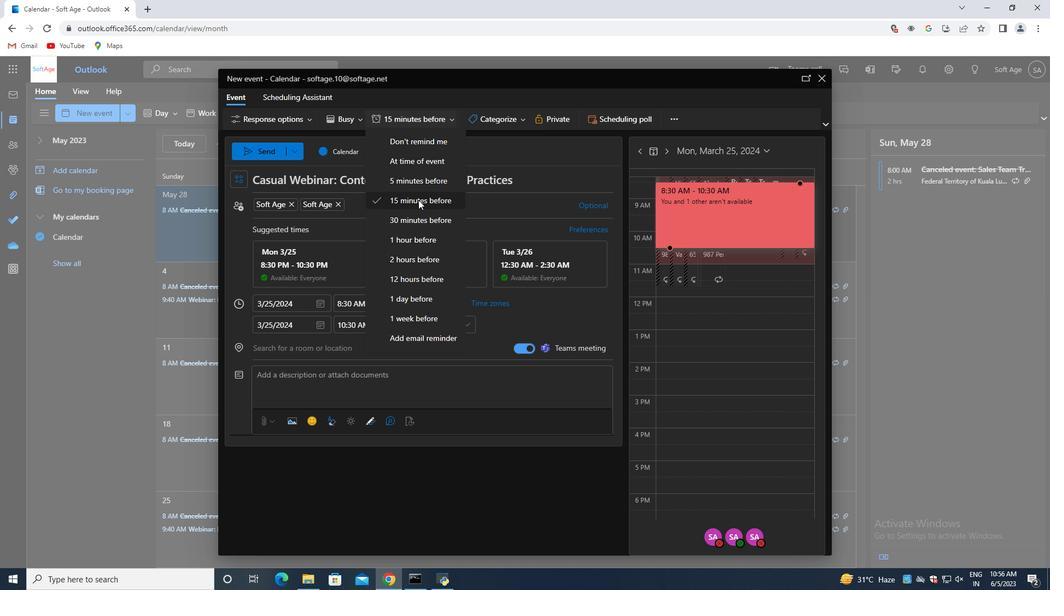 
Action: Mouse moved to (257, 149)
Screenshot: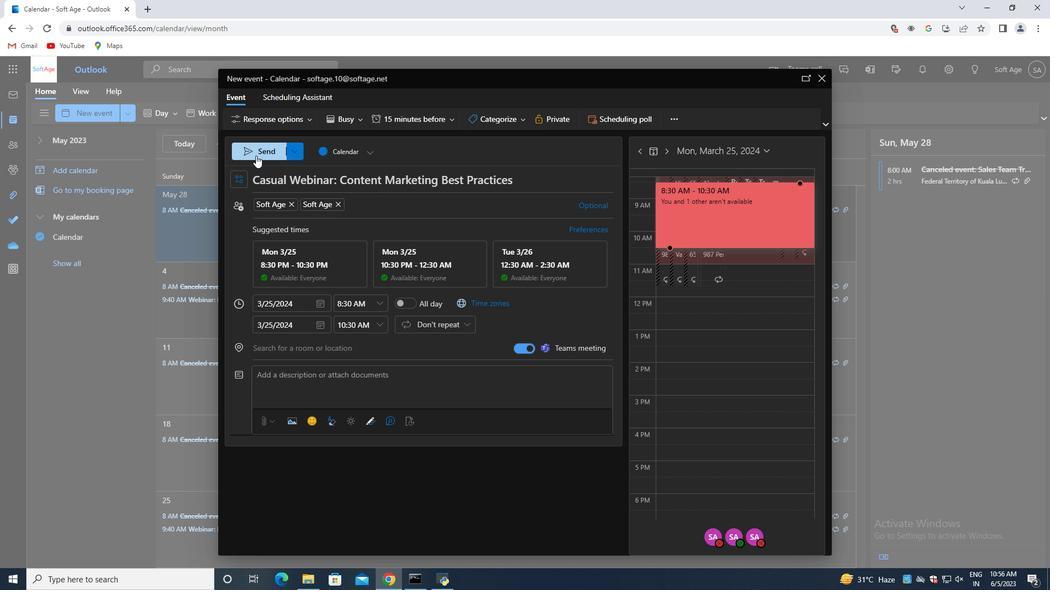 
Action: Mouse pressed left at (257, 149)
Screenshot: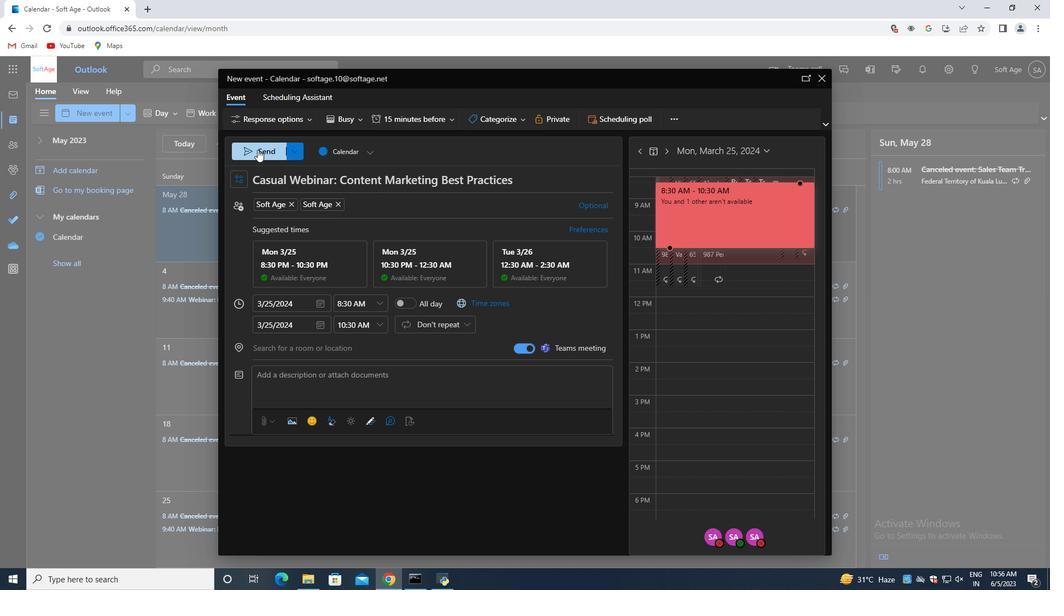 
